 Task: Use the formula "DOLLARFR" in spreadsheet "Project protfolio".
Action: Mouse moved to (845, 133)
Screenshot: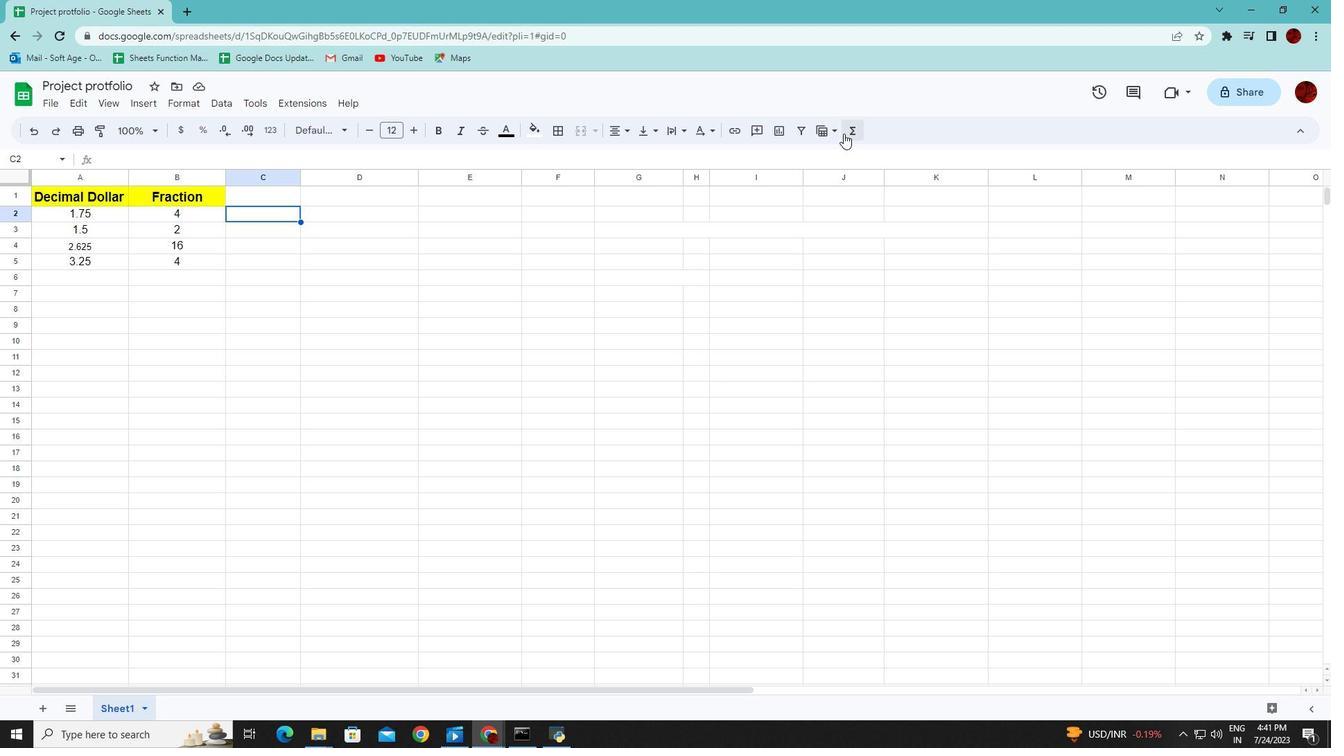 
Action: Mouse pressed left at (845, 133)
Screenshot: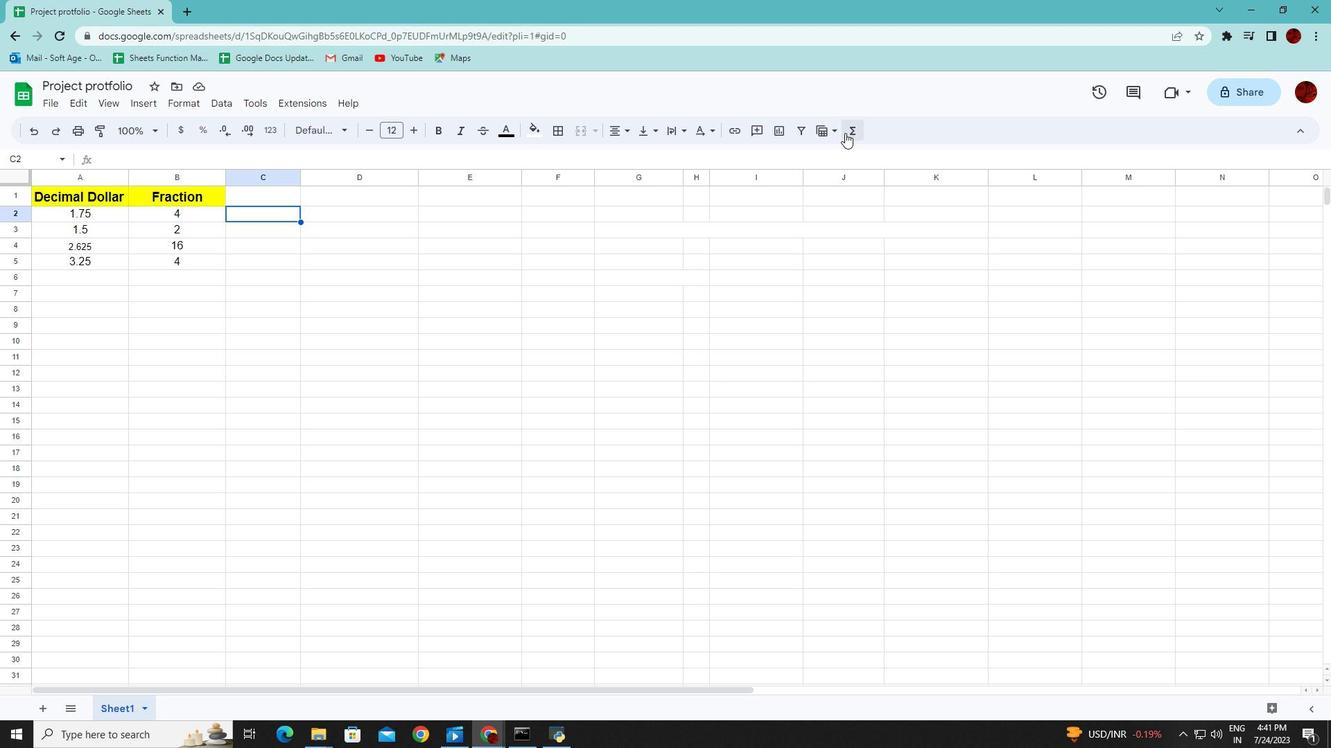 
Action: Mouse moved to (1017, 281)
Screenshot: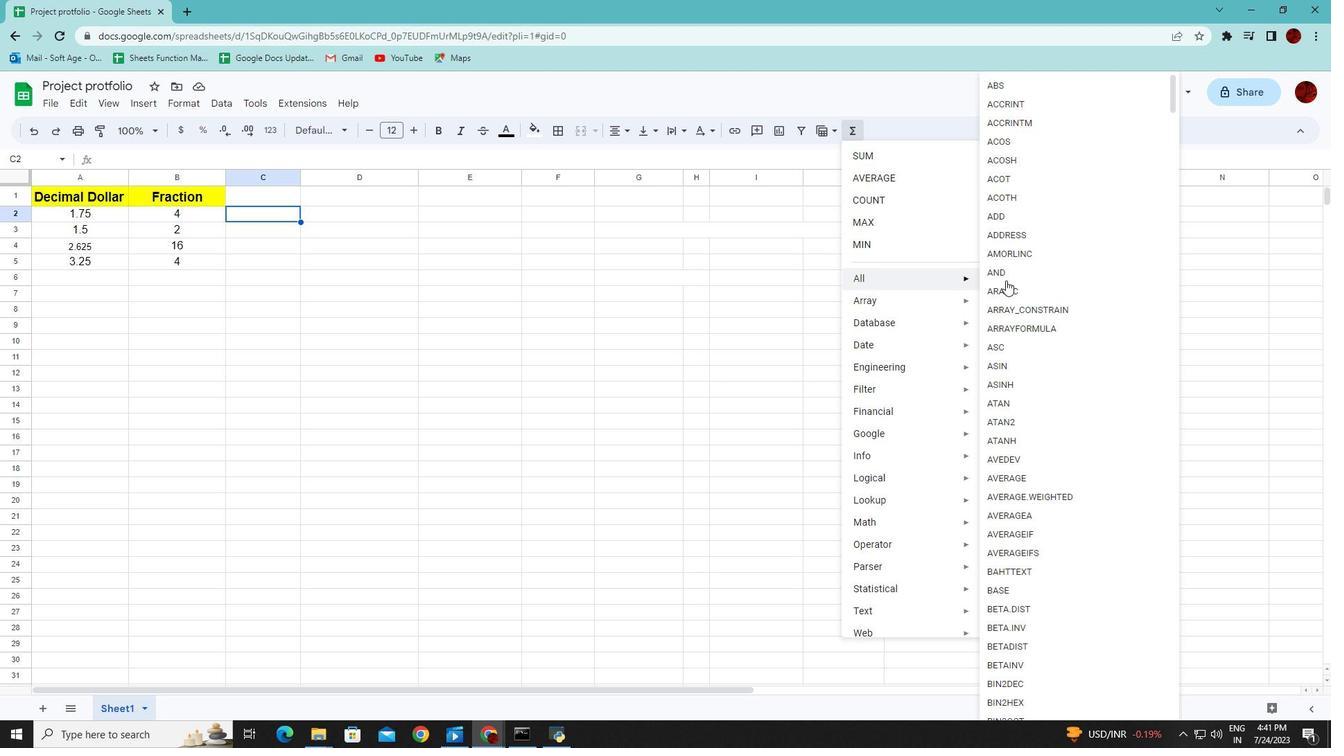 
Action: Mouse scrolled (1017, 280) with delta (0, 0)
Screenshot: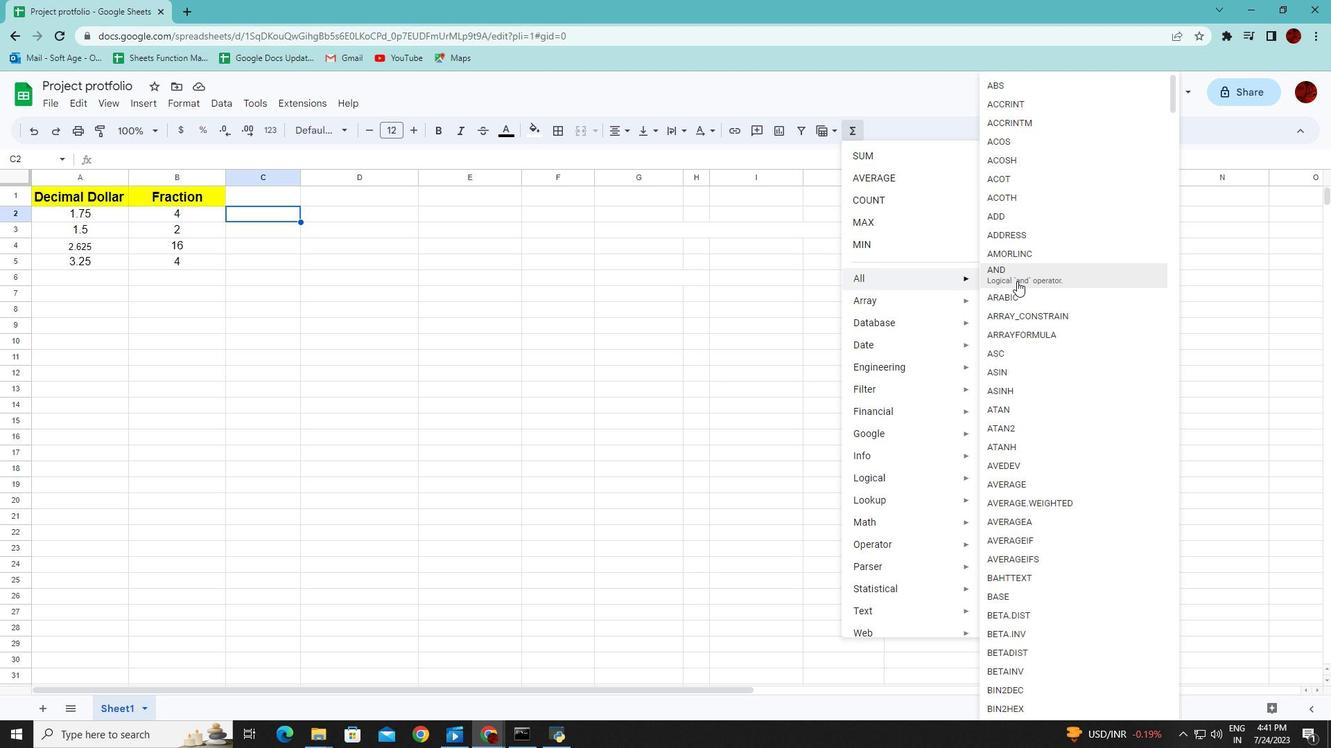 
Action: Mouse scrolled (1017, 280) with delta (0, 0)
Screenshot: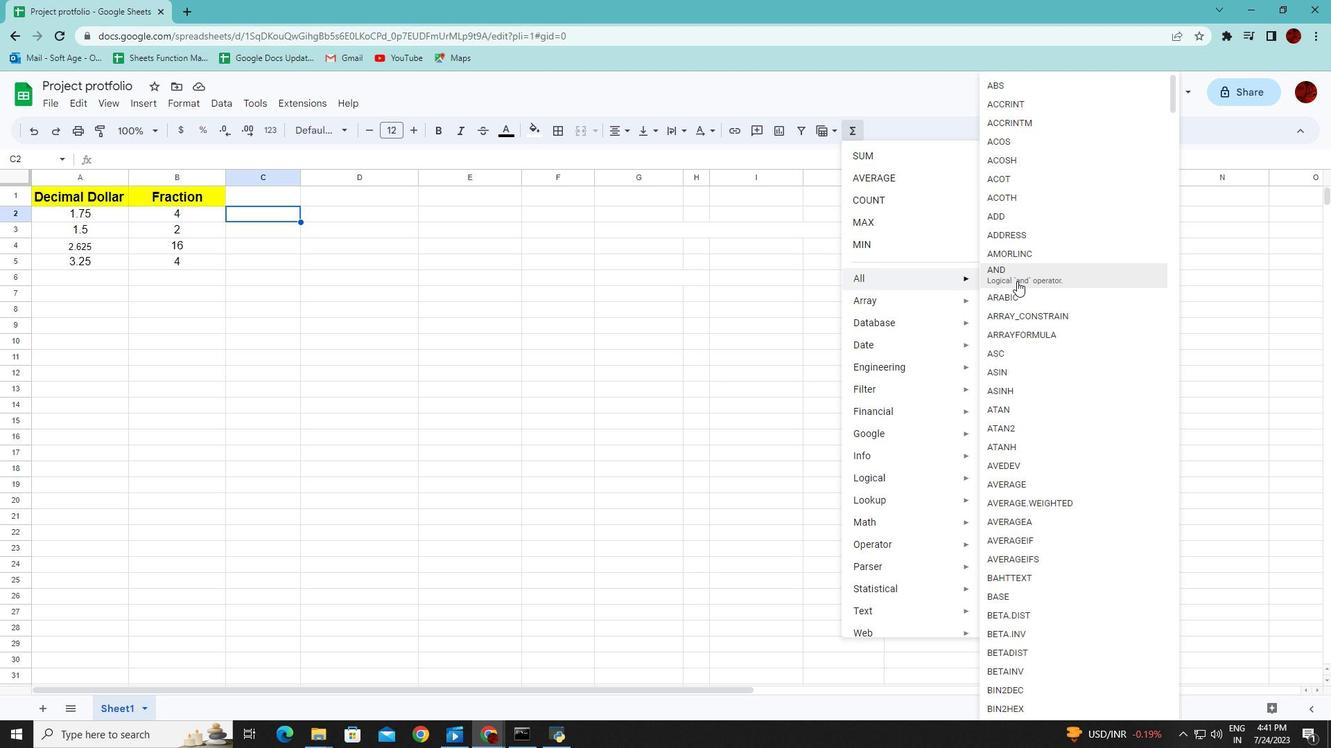 
Action: Mouse scrolled (1017, 280) with delta (0, 0)
Screenshot: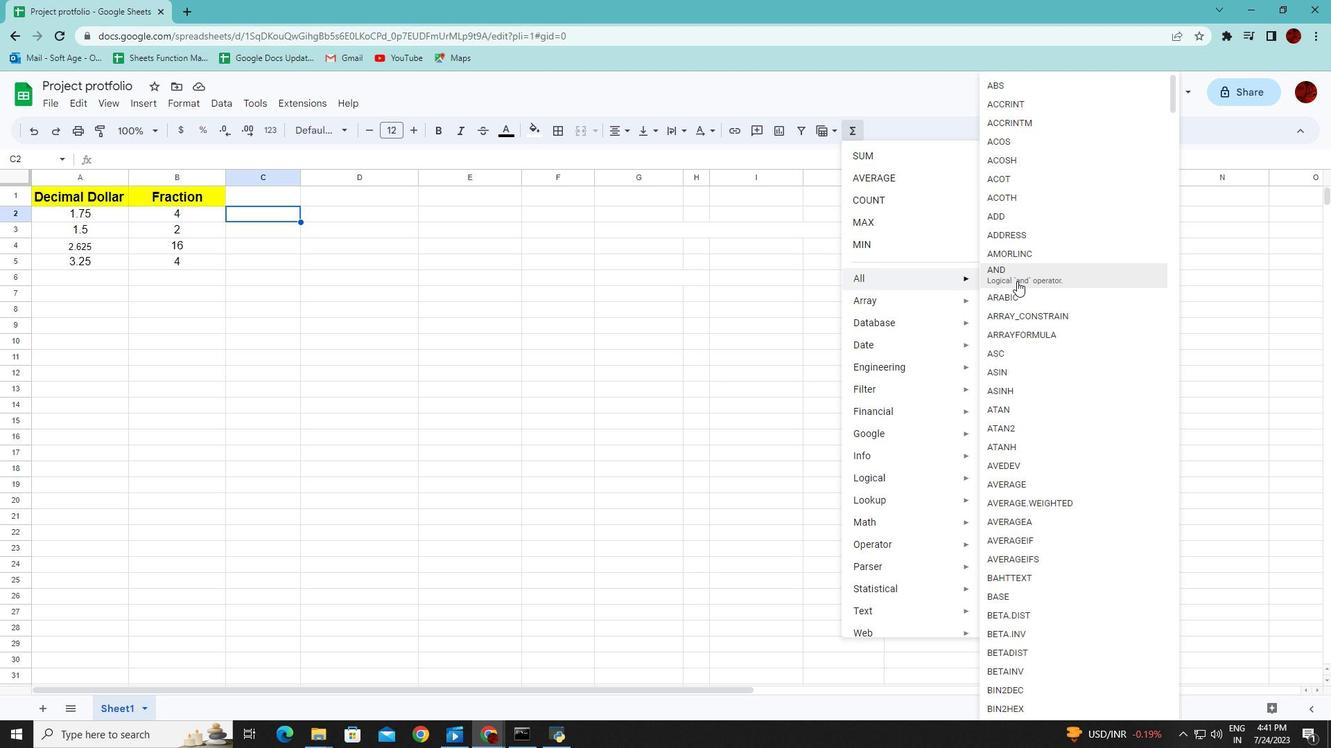 
Action: Mouse scrolled (1017, 280) with delta (0, 0)
Screenshot: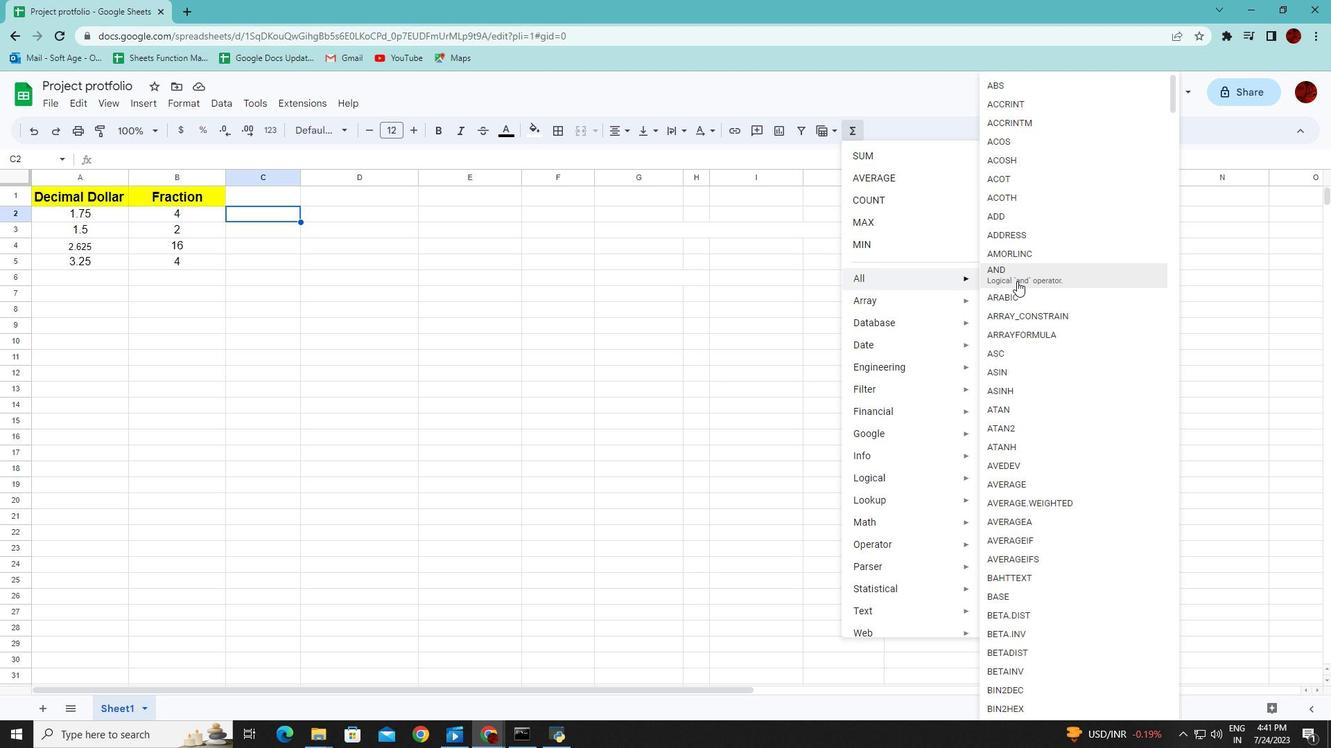 
Action: Mouse scrolled (1017, 280) with delta (0, 0)
Screenshot: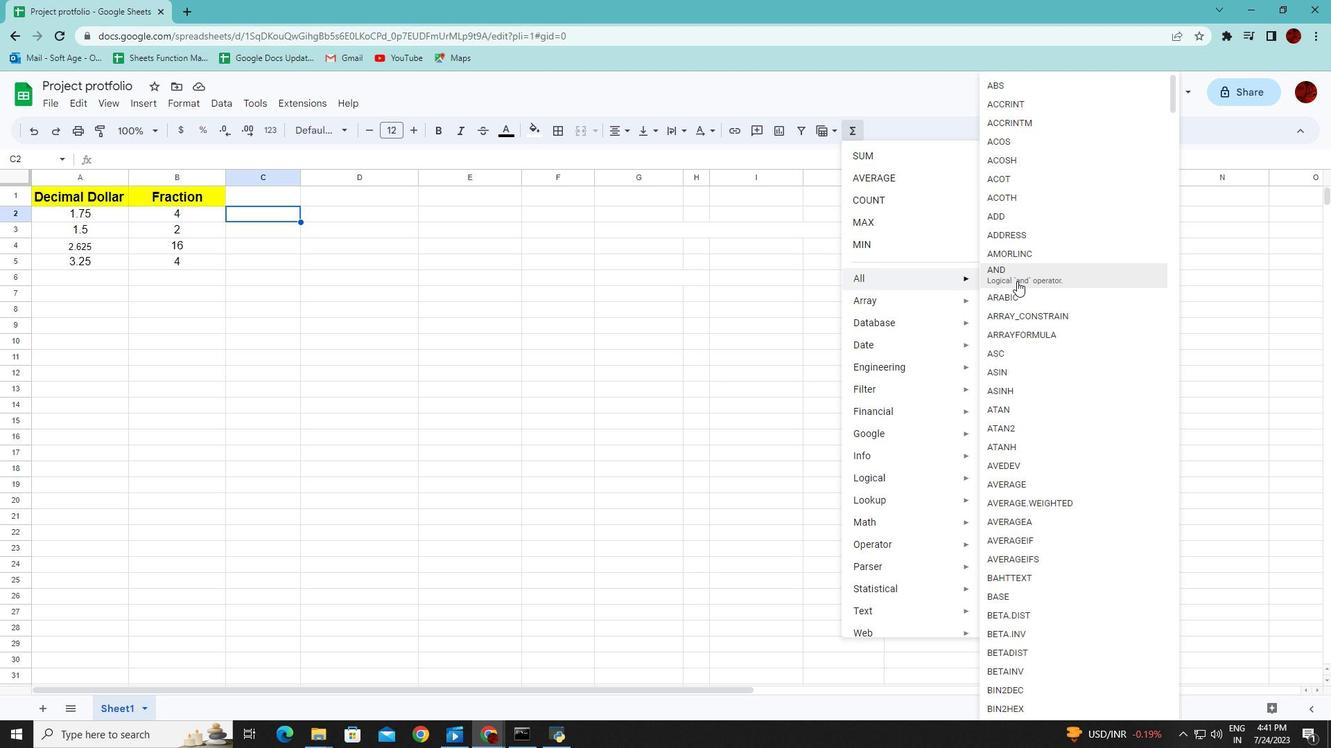 
Action: Mouse scrolled (1017, 280) with delta (0, 0)
Screenshot: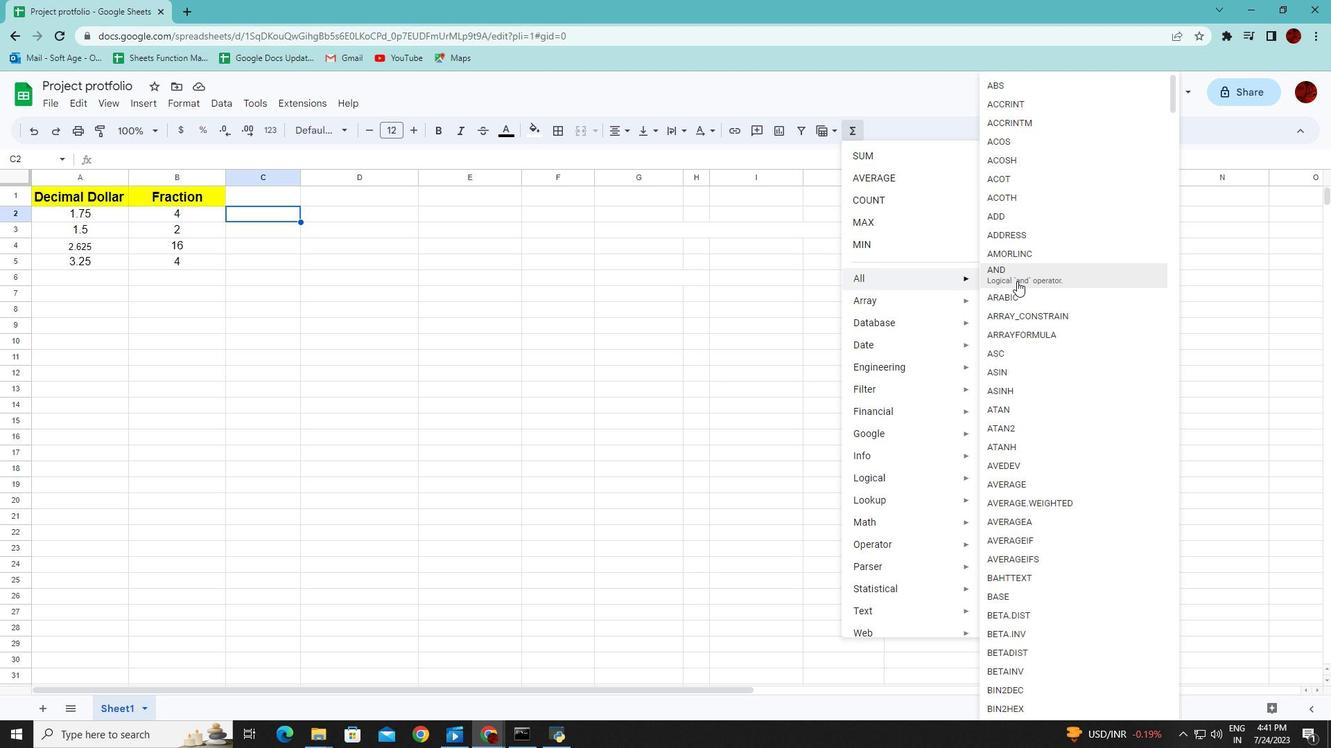 
Action: Mouse scrolled (1017, 280) with delta (0, 0)
Screenshot: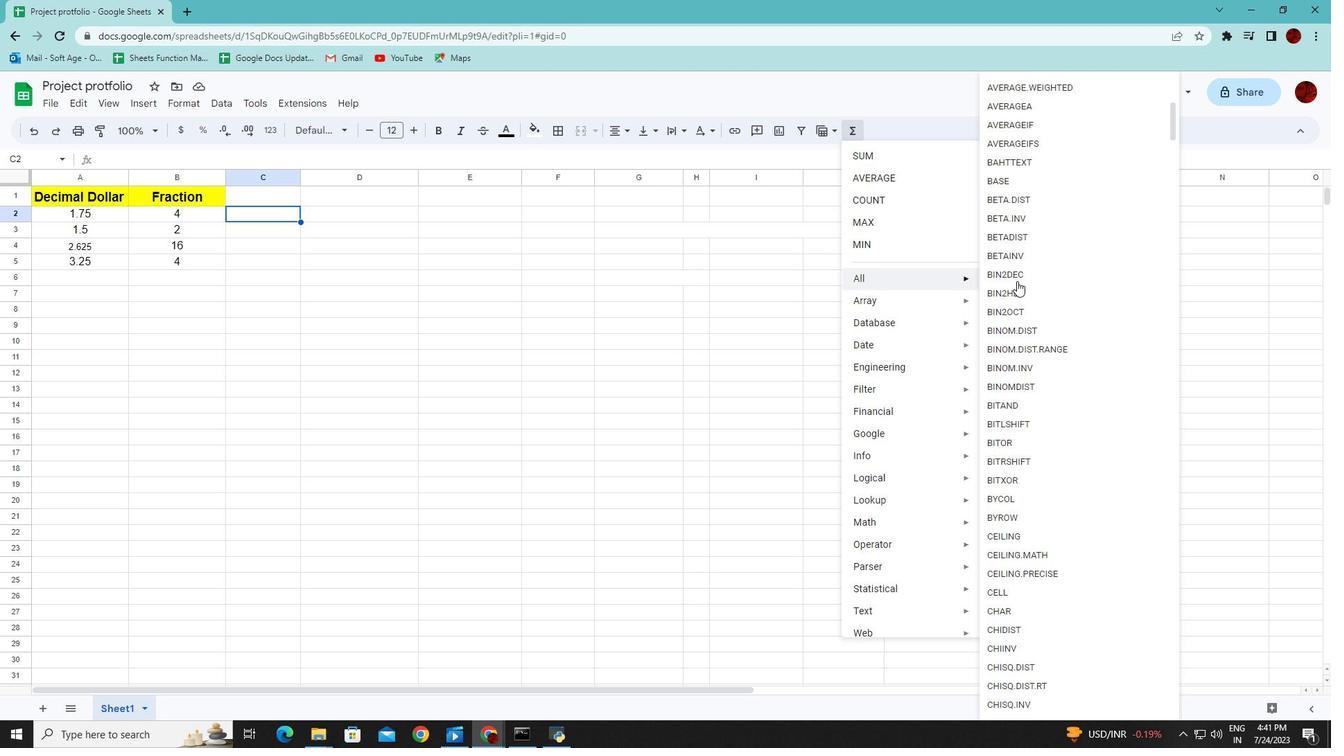 
Action: Mouse scrolled (1017, 280) with delta (0, 0)
Screenshot: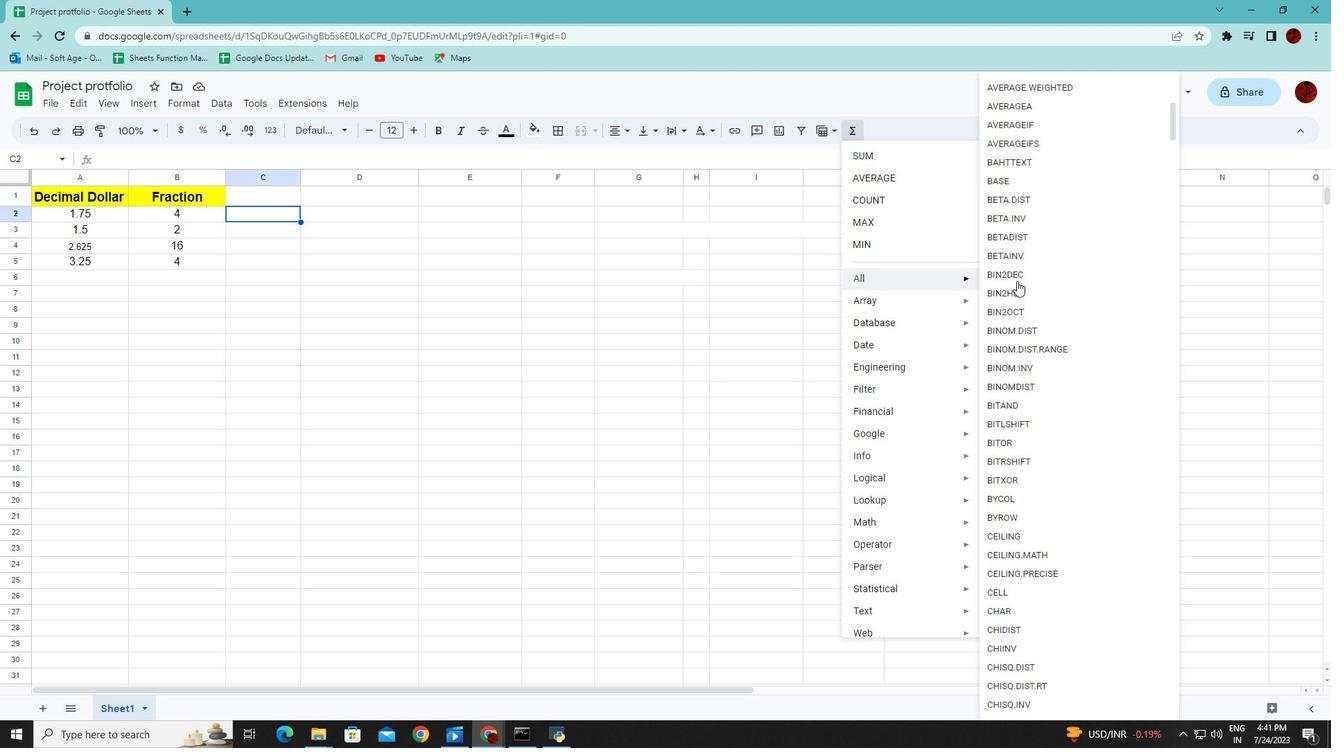 
Action: Mouse scrolled (1017, 280) with delta (0, 0)
Screenshot: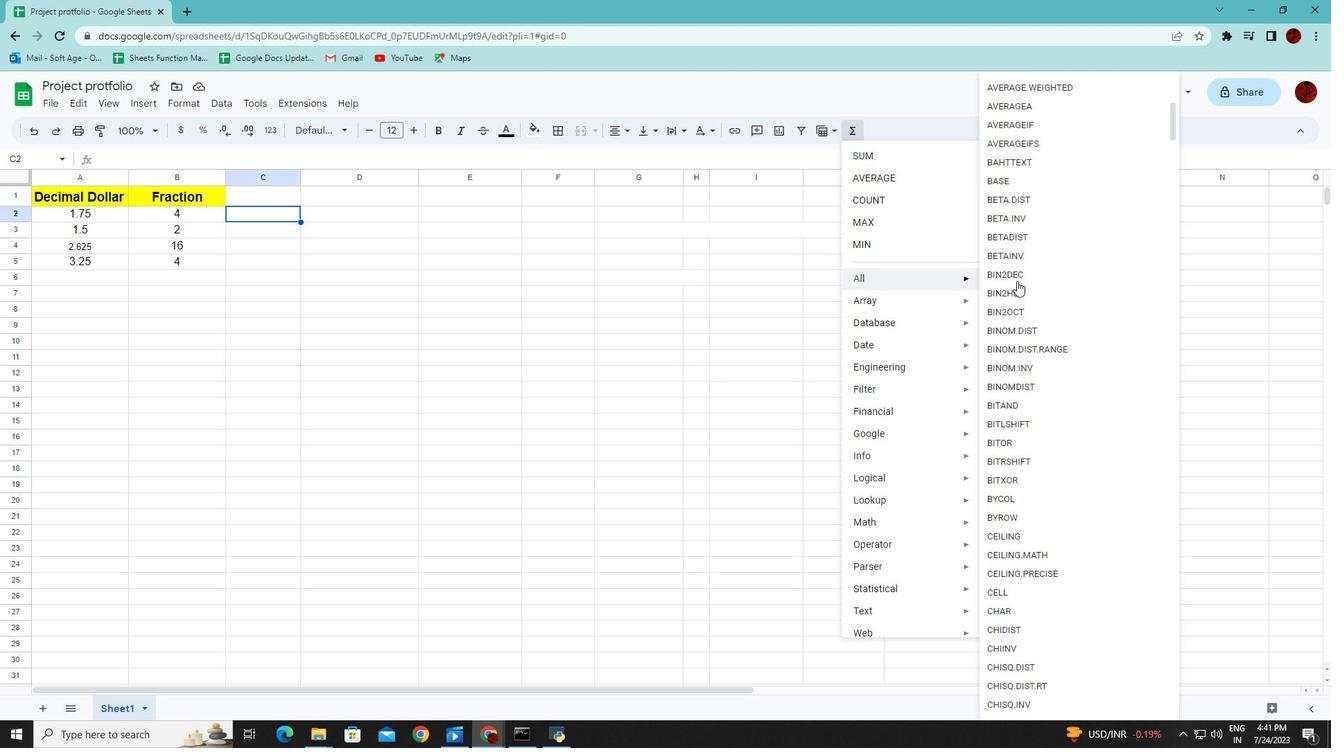 
Action: Mouse scrolled (1017, 280) with delta (0, 0)
Screenshot: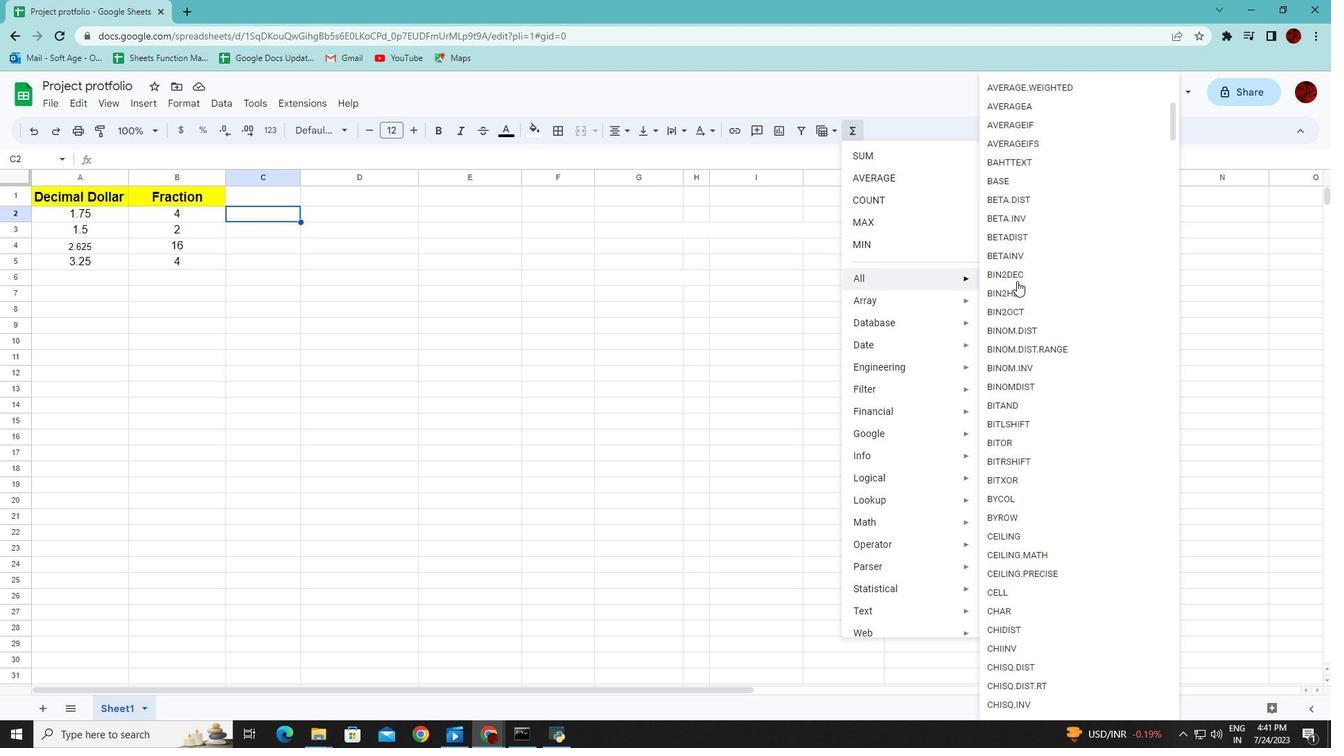
Action: Mouse scrolled (1017, 280) with delta (0, 0)
Screenshot: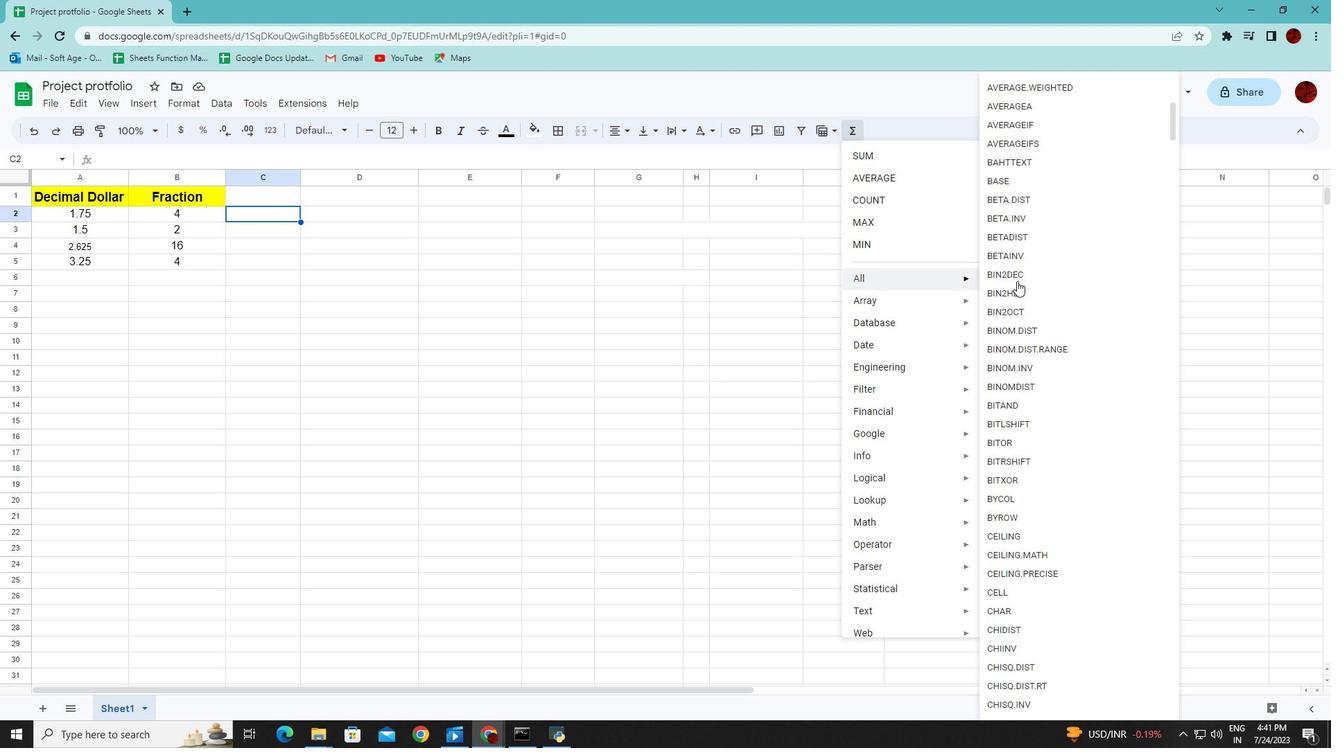 
Action: Mouse scrolled (1017, 280) with delta (0, 0)
Screenshot: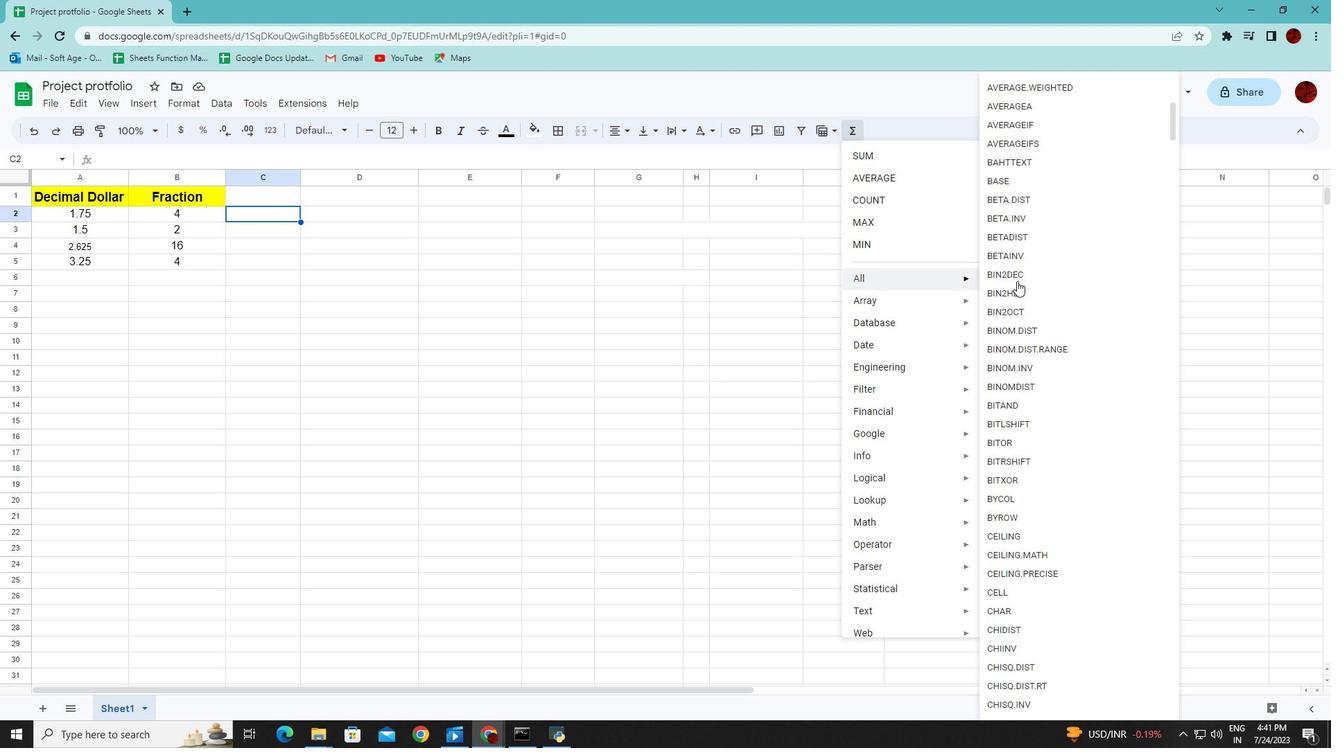 
Action: Mouse scrolled (1017, 280) with delta (0, 0)
Screenshot: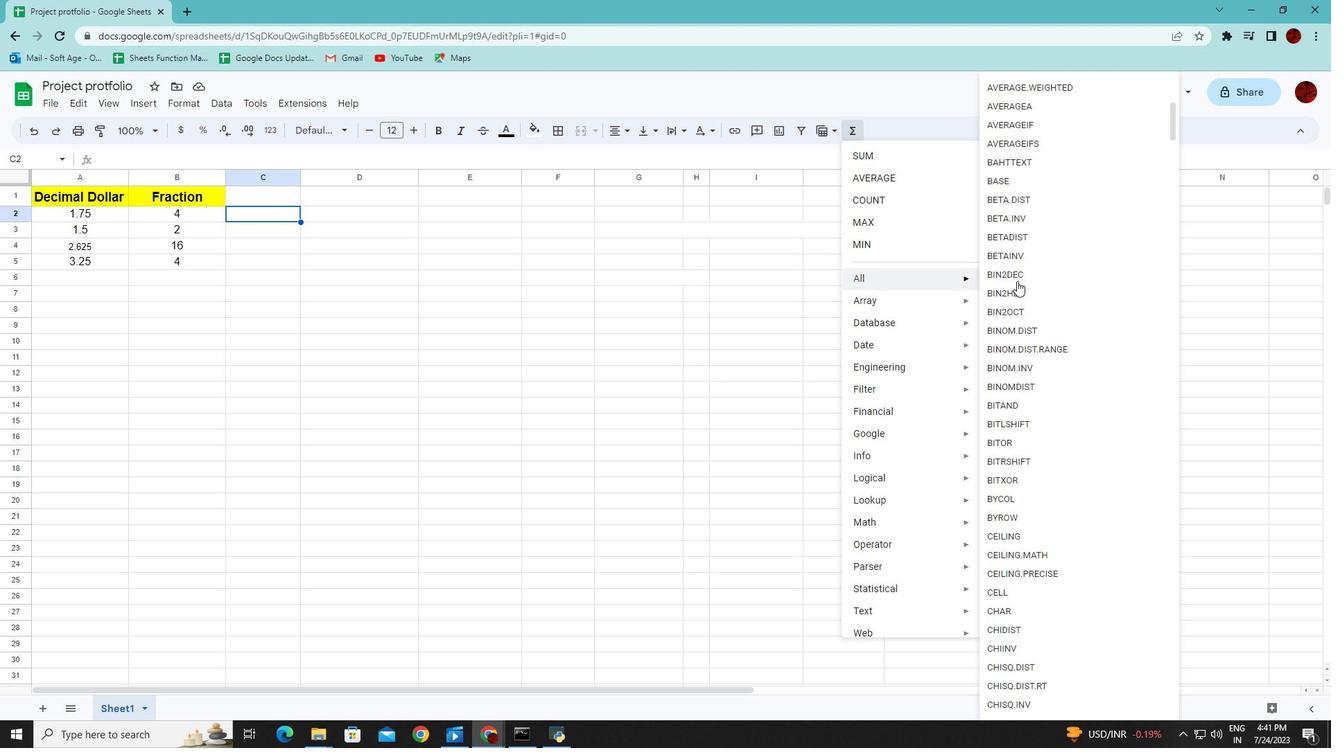 
Action: Mouse scrolled (1017, 280) with delta (0, 0)
Screenshot: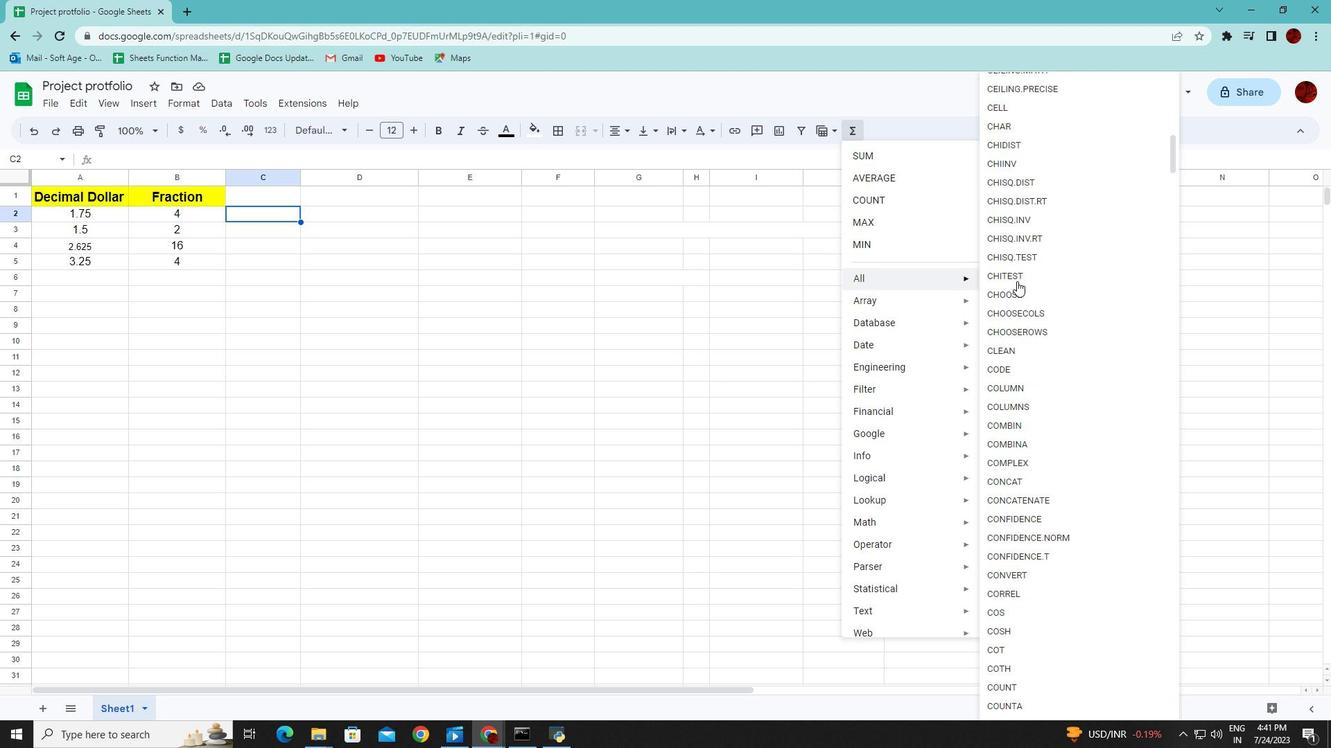 
Action: Mouse scrolled (1017, 280) with delta (0, 0)
Screenshot: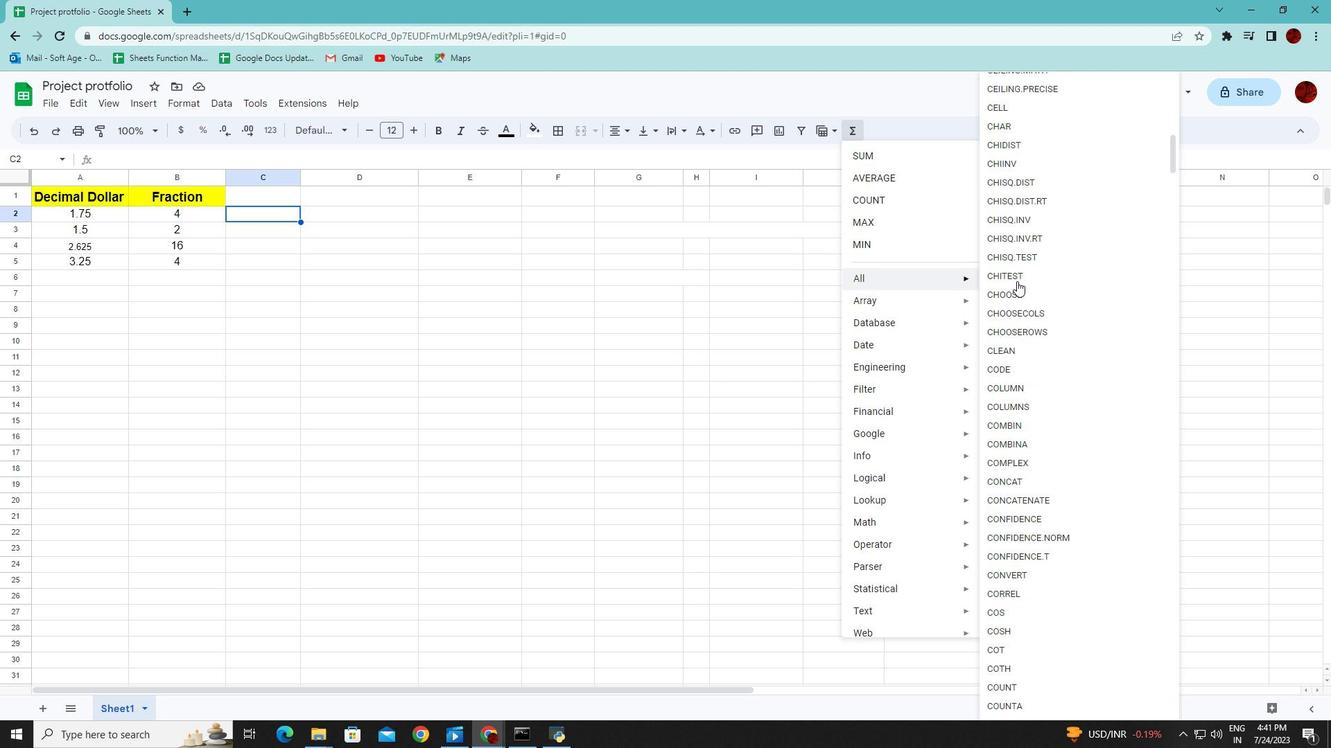 
Action: Mouse scrolled (1017, 280) with delta (0, 0)
Screenshot: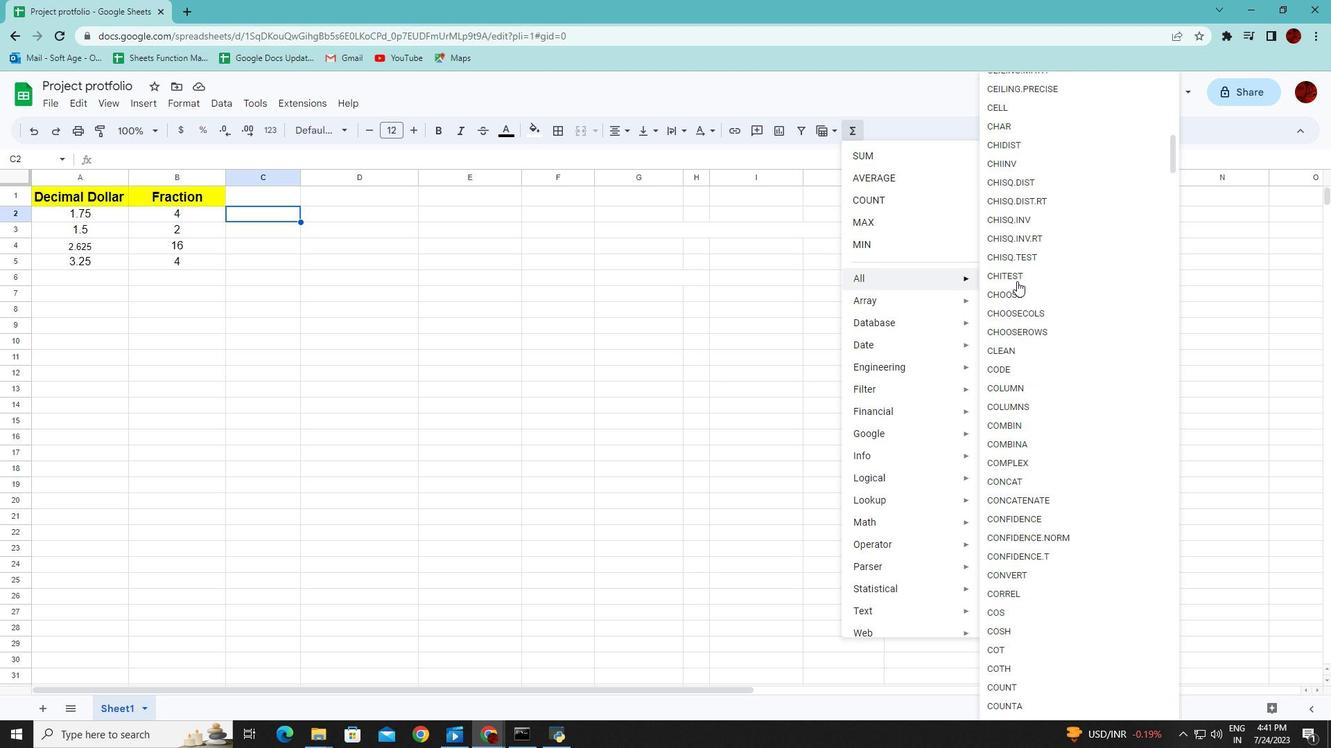
Action: Mouse scrolled (1017, 280) with delta (0, 0)
Screenshot: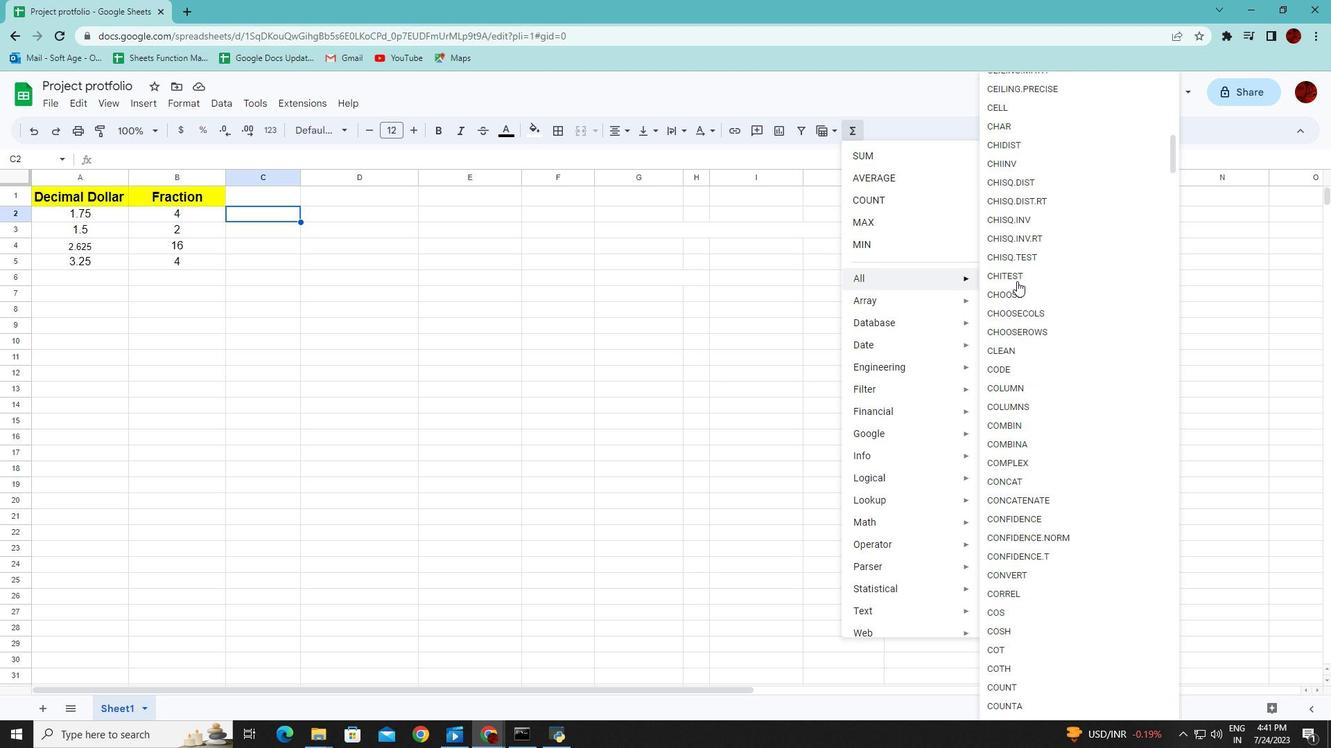 
Action: Mouse scrolled (1017, 280) with delta (0, 0)
Screenshot: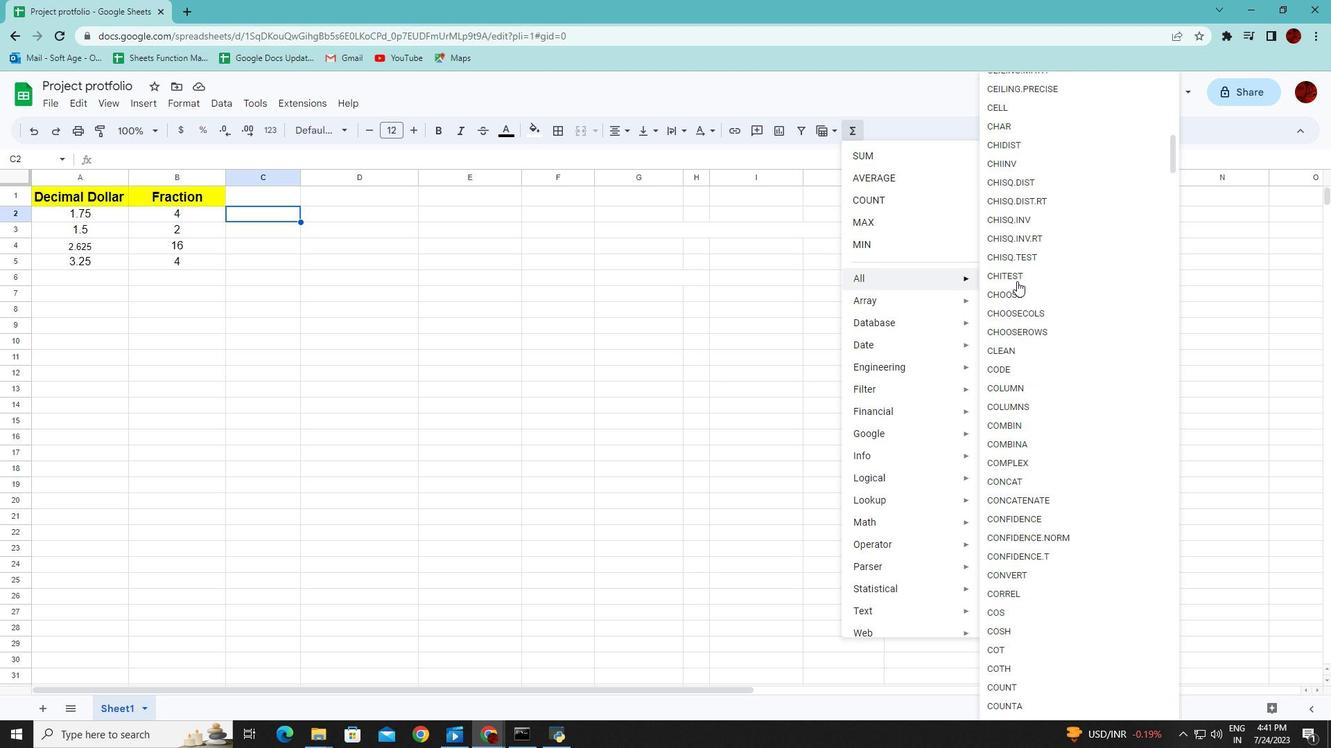 
Action: Mouse scrolled (1017, 280) with delta (0, 0)
Screenshot: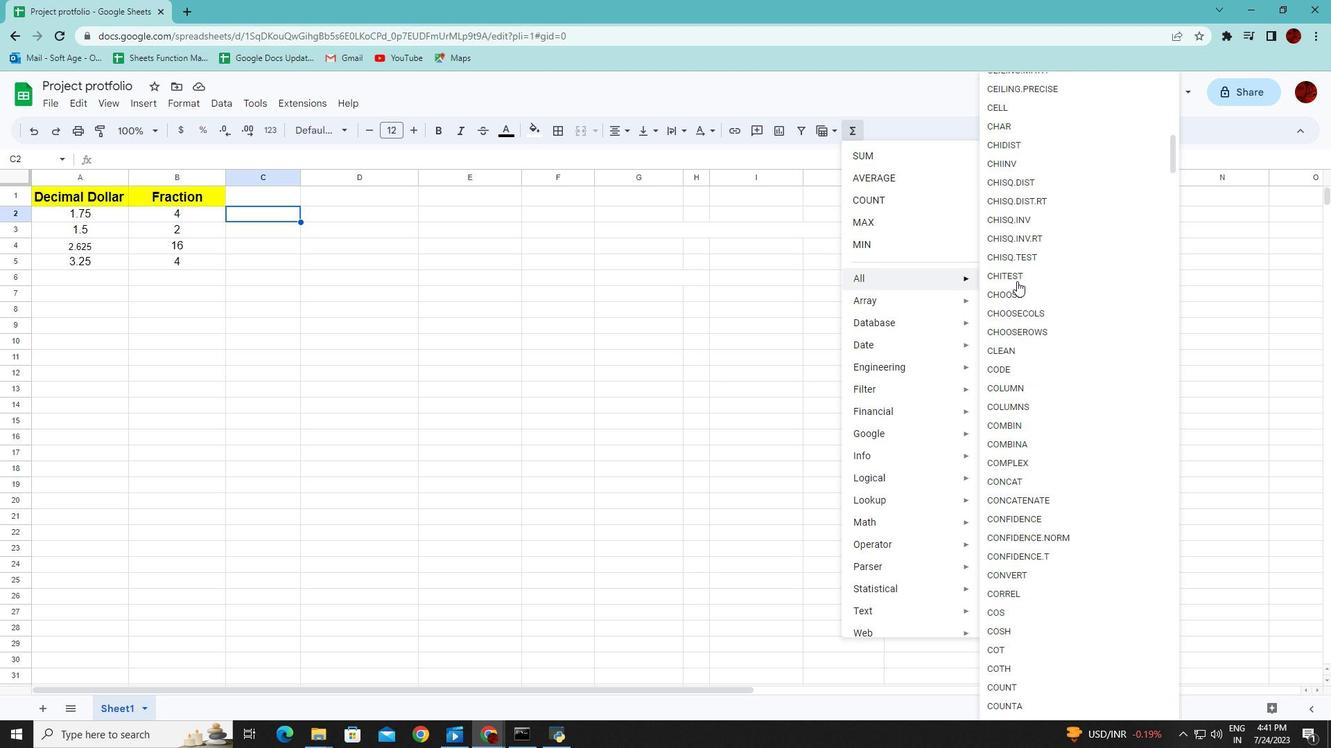 
Action: Mouse scrolled (1017, 280) with delta (0, 0)
Screenshot: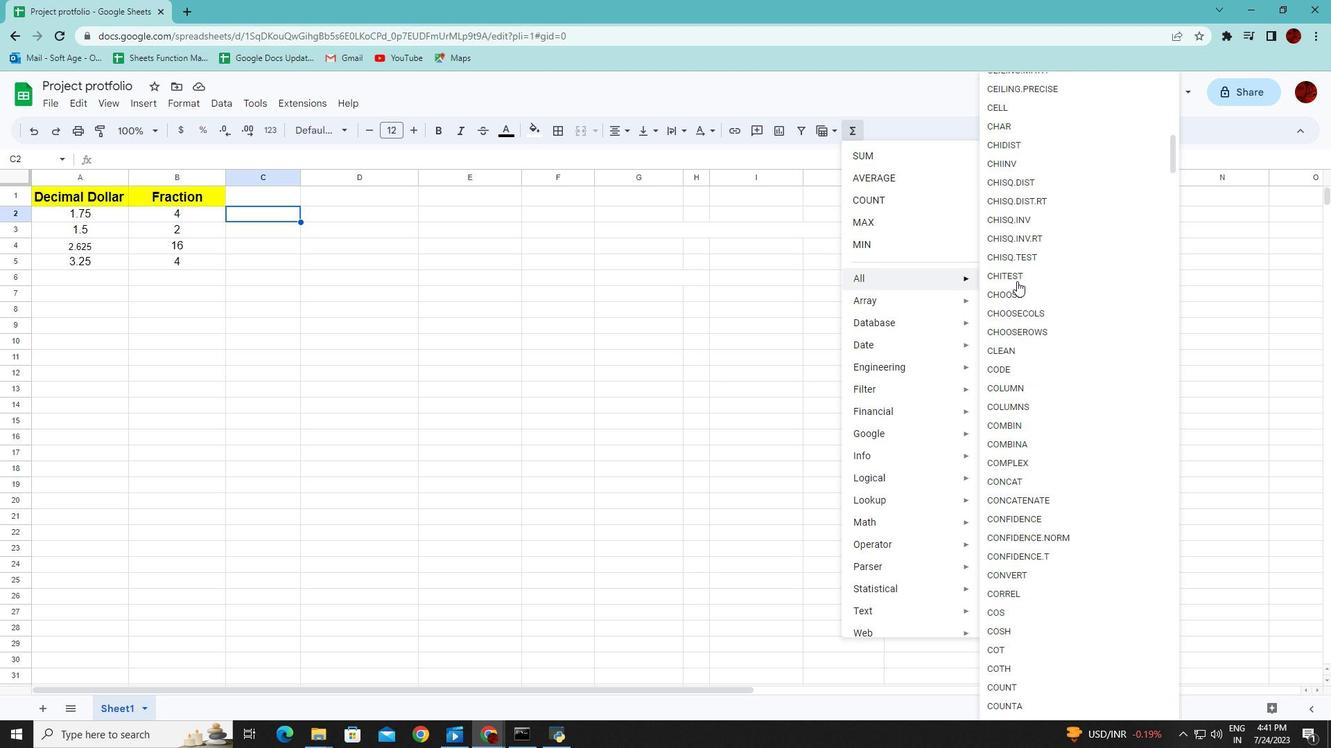 
Action: Mouse scrolled (1017, 280) with delta (0, 0)
Screenshot: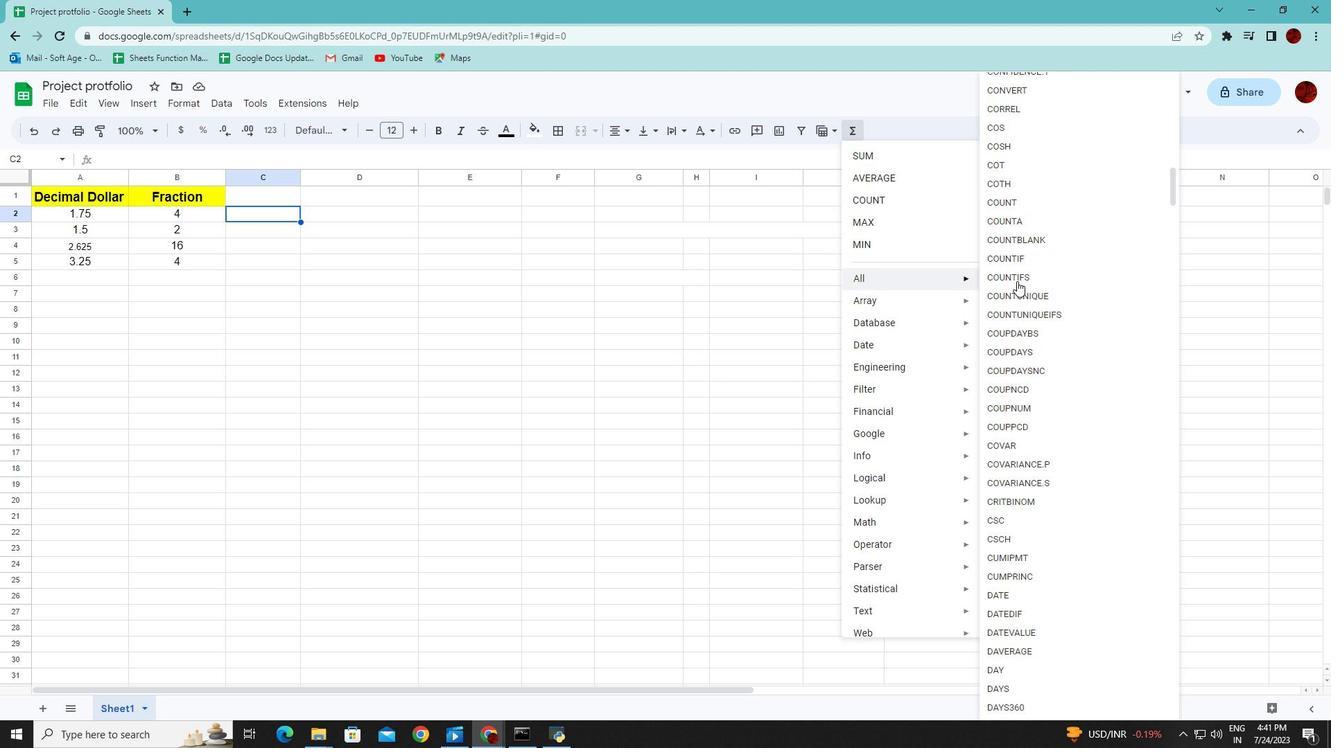 
Action: Mouse scrolled (1017, 280) with delta (0, 0)
Screenshot: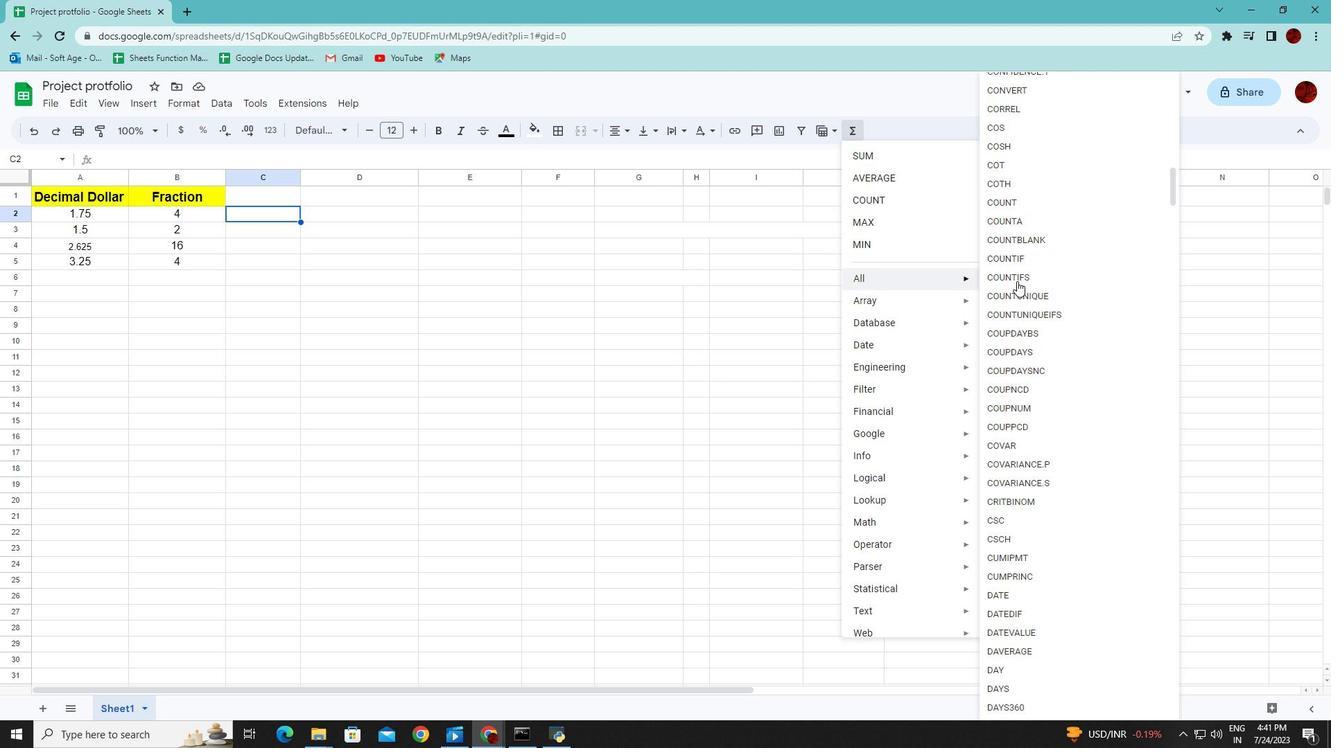 
Action: Mouse scrolled (1017, 280) with delta (0, 0)
Screenshot: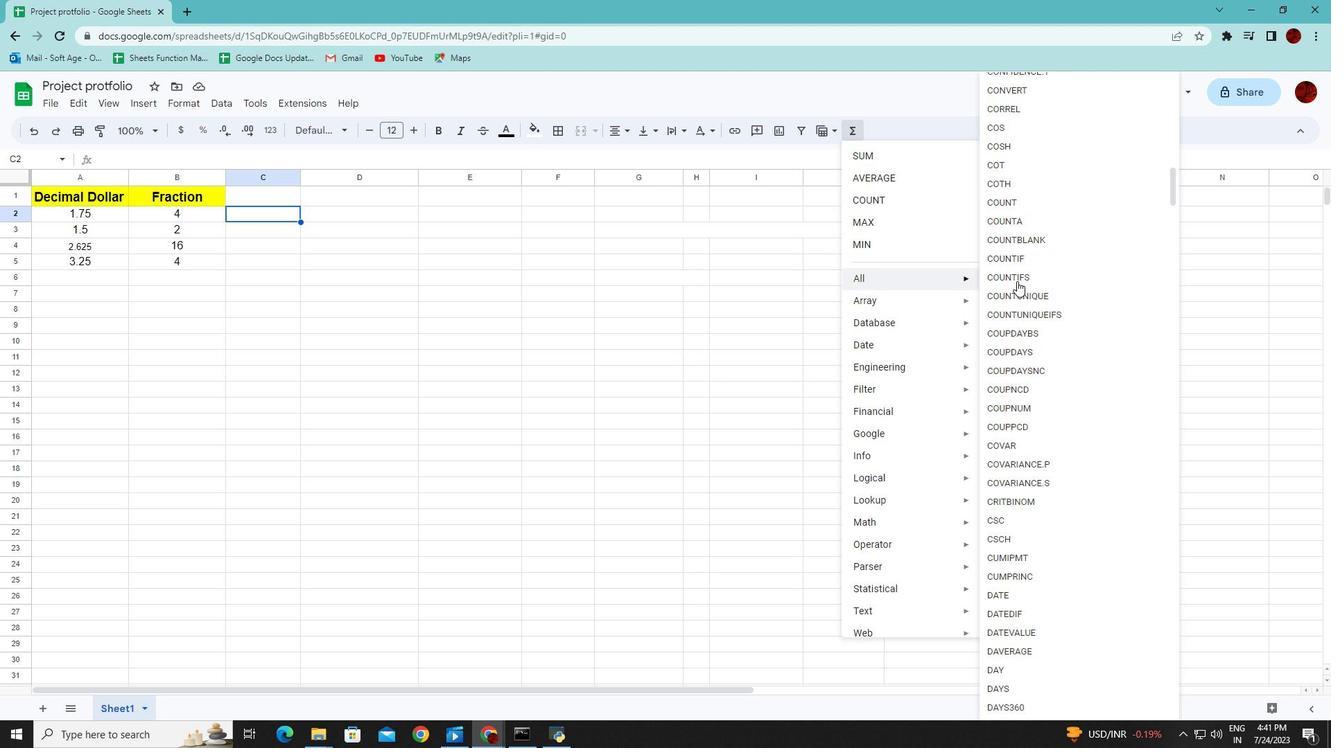
Action: Mouse scrolled (1017, 280) with delta (0, 0)
Screenshot: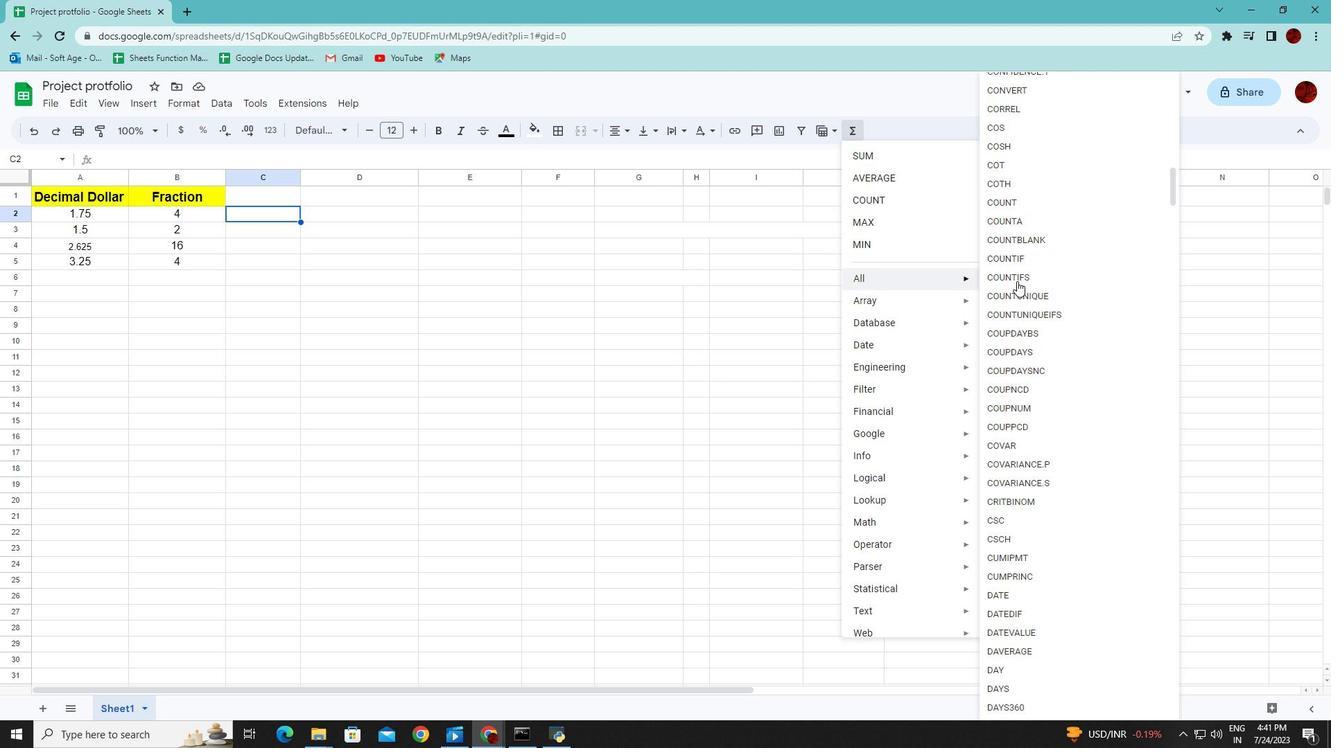 
Action: Mouse scrolled (1017, 280) with delta (0, 0)
Screenshot: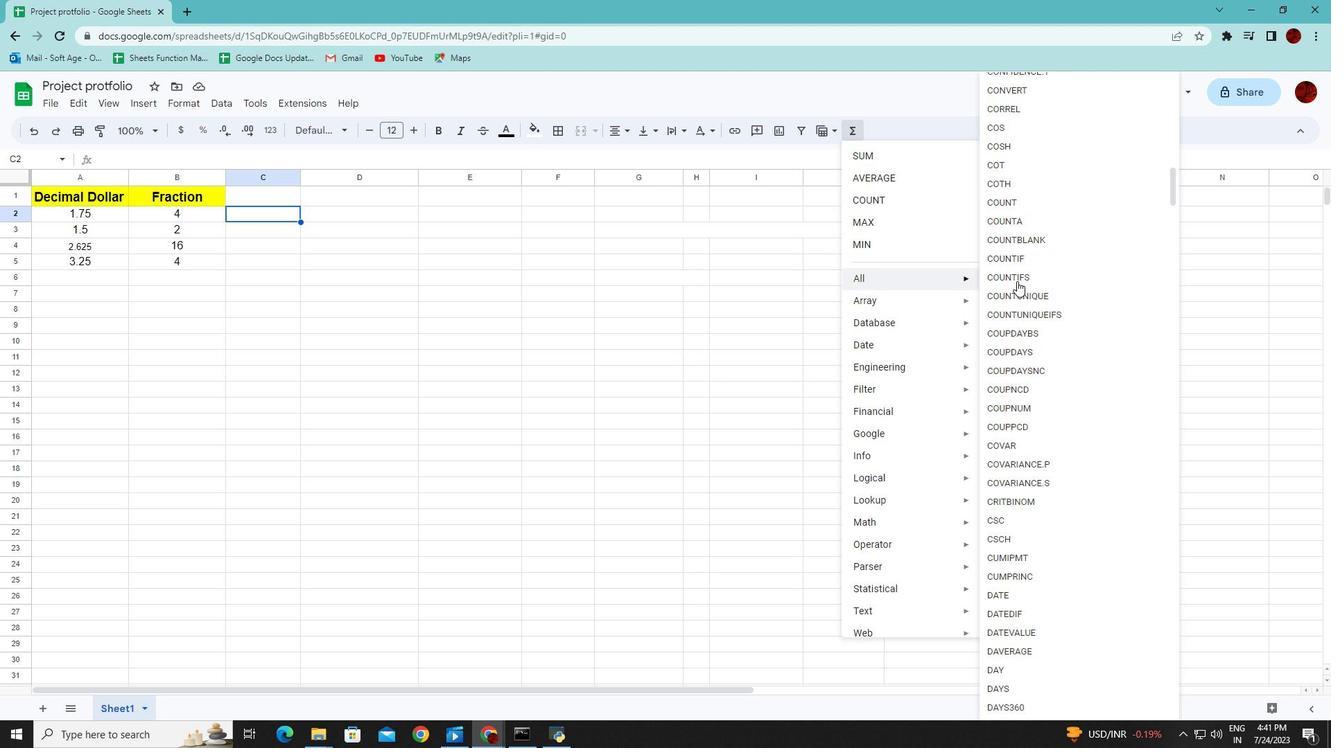 
Action: Mouse scrolled (1017, 280) with delta (0, 0)
Screenshot: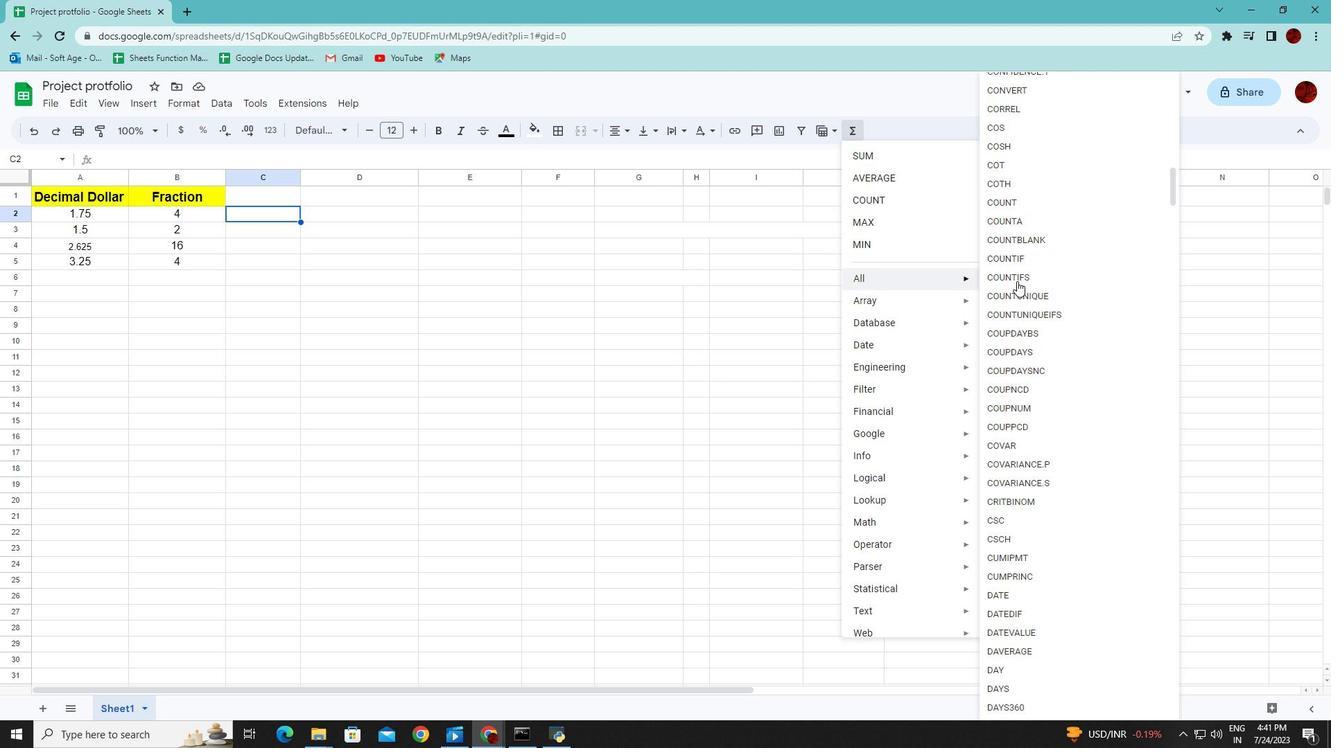 
Action: Mouse scrolled (1017, 280) with delta (0, 0)
Screenshot: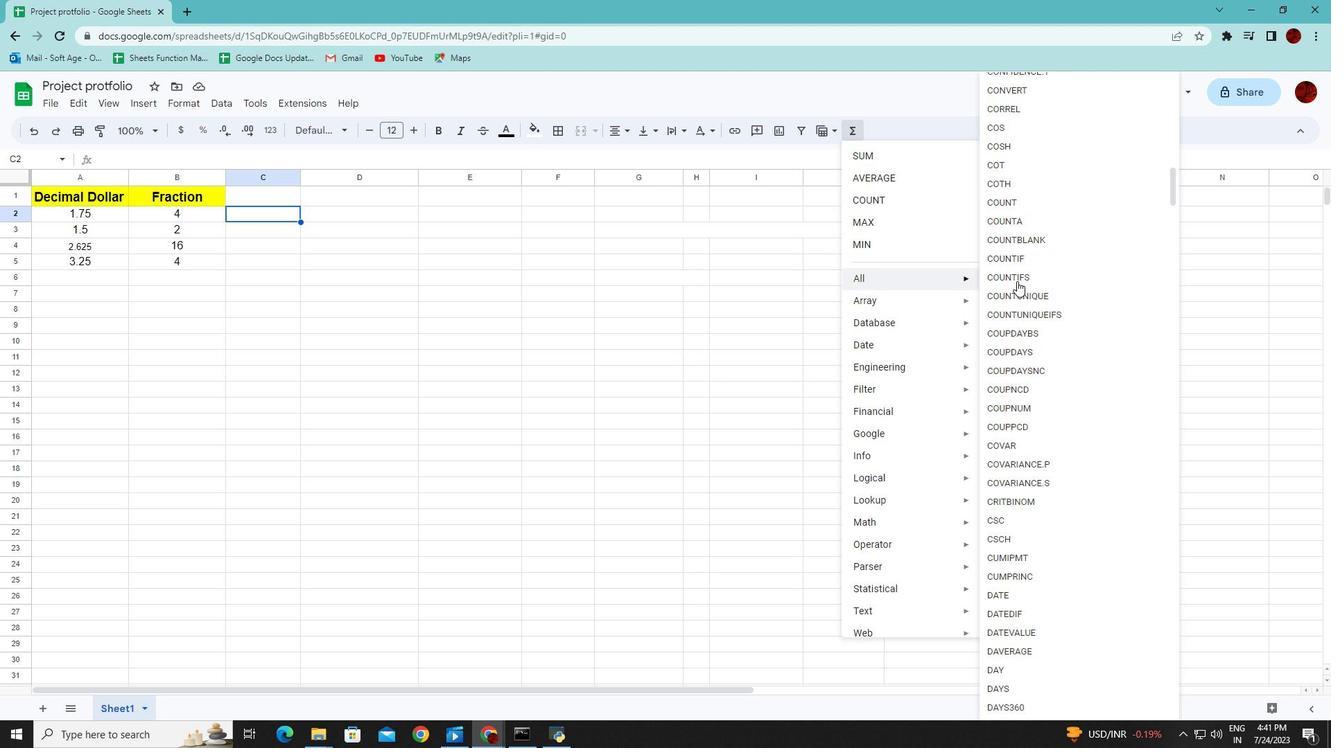 
Action: Mouse moved to (1033, 610)
Screenshot: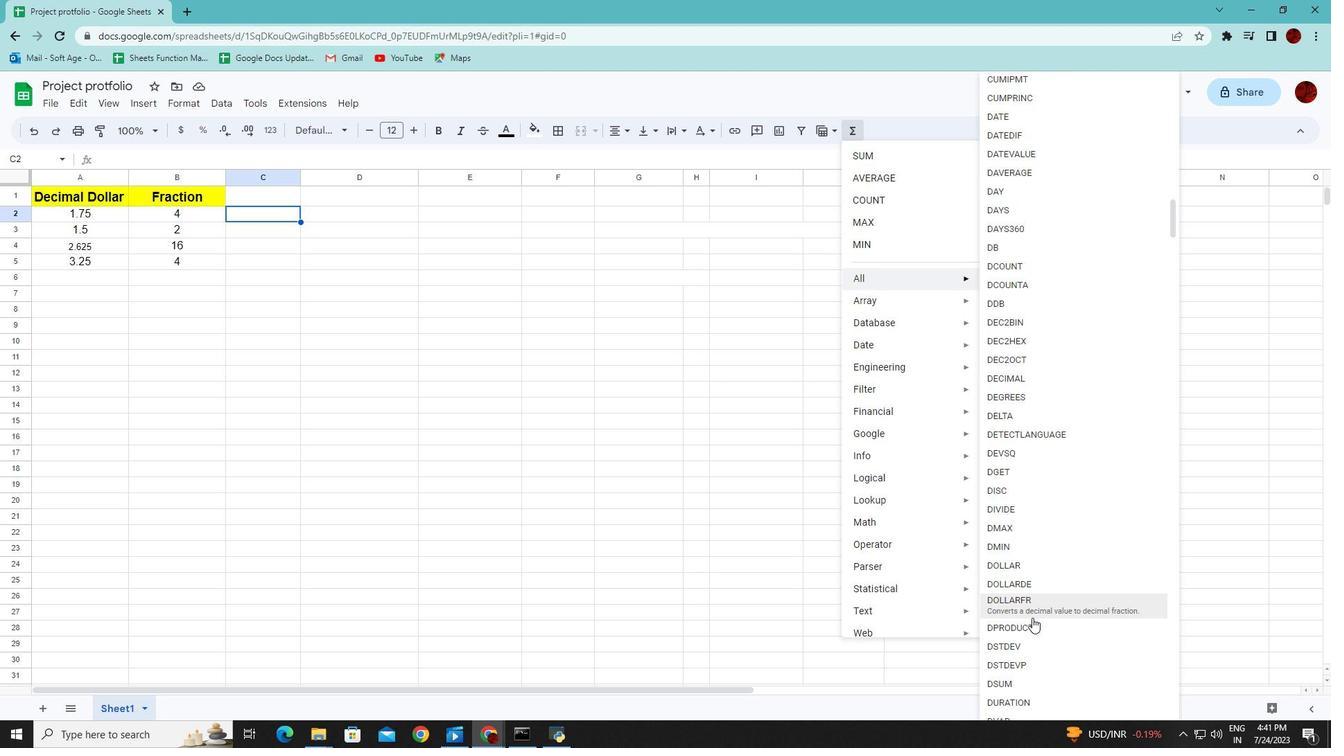 
Action: Mouse pressed left at (1033, 610)
Screenshot: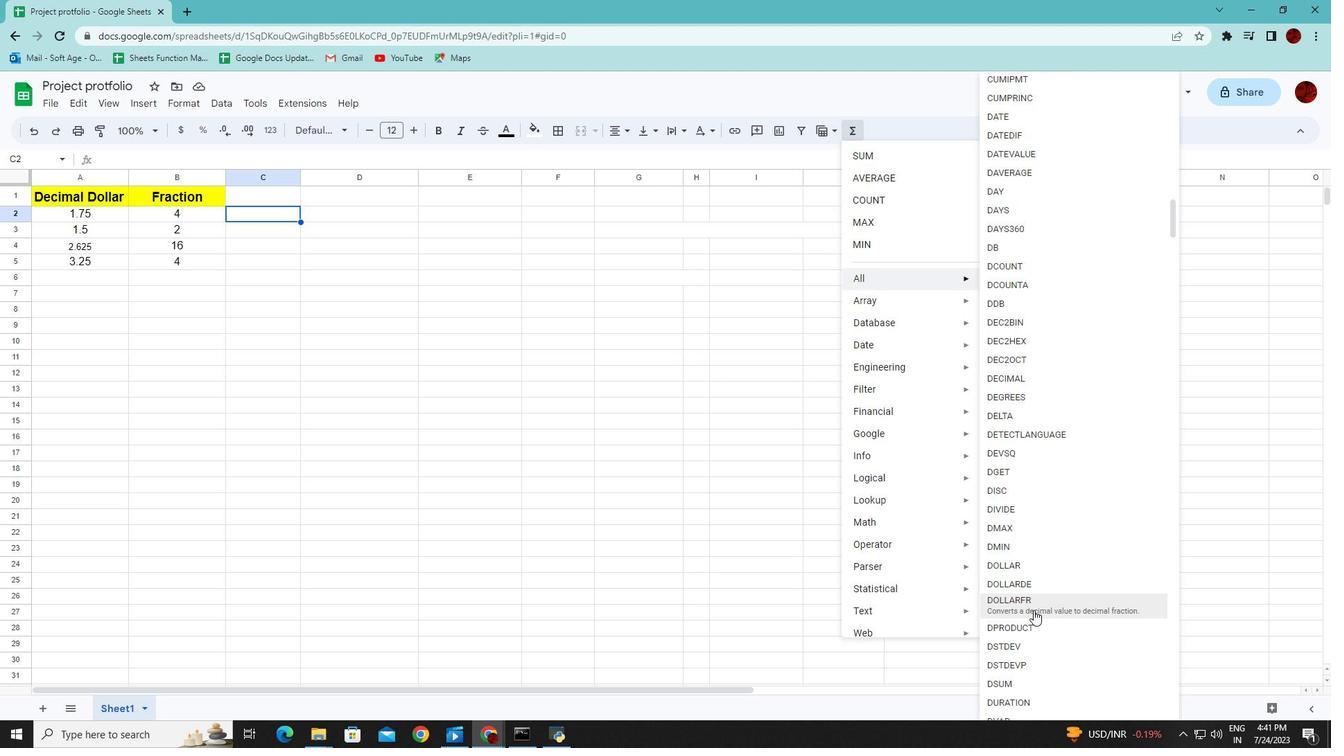 
Action: Mouse moved to (76, 209)
Screenshot: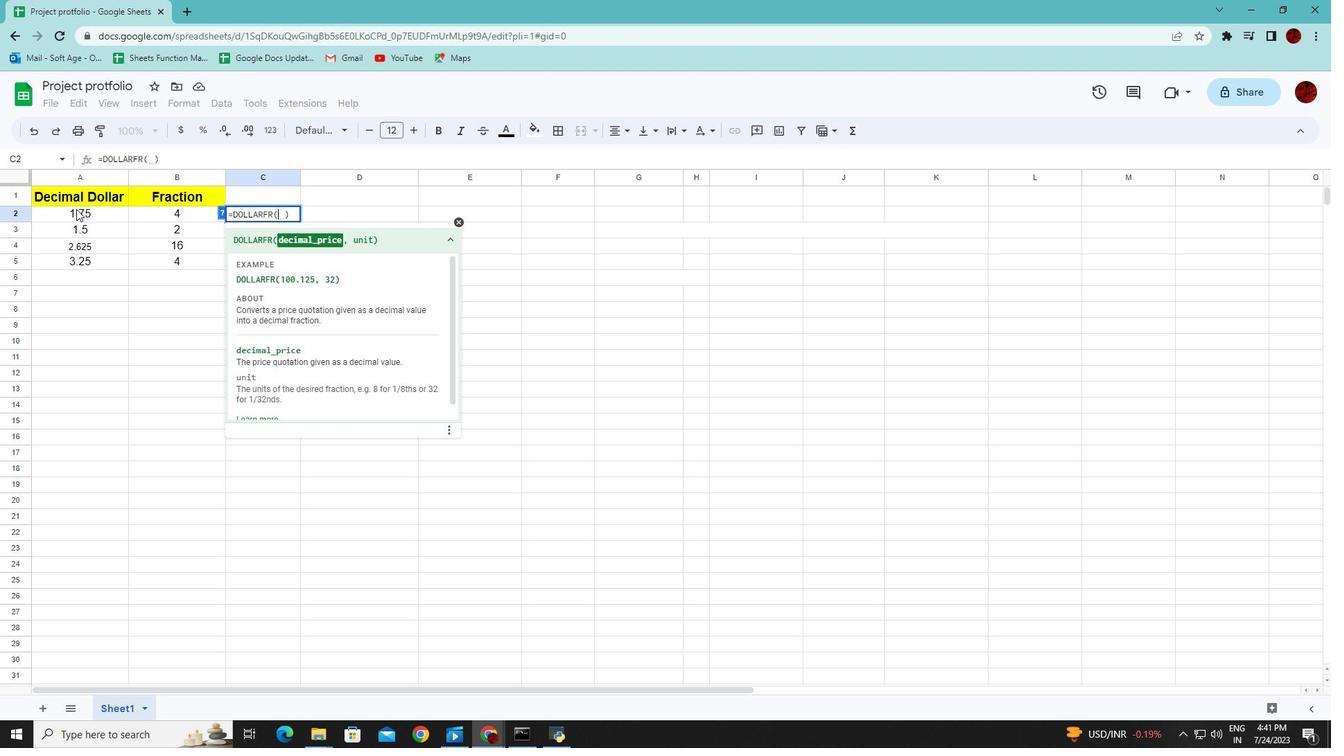 
Action: Mouse pressed left at (76, 209)
Screenshot: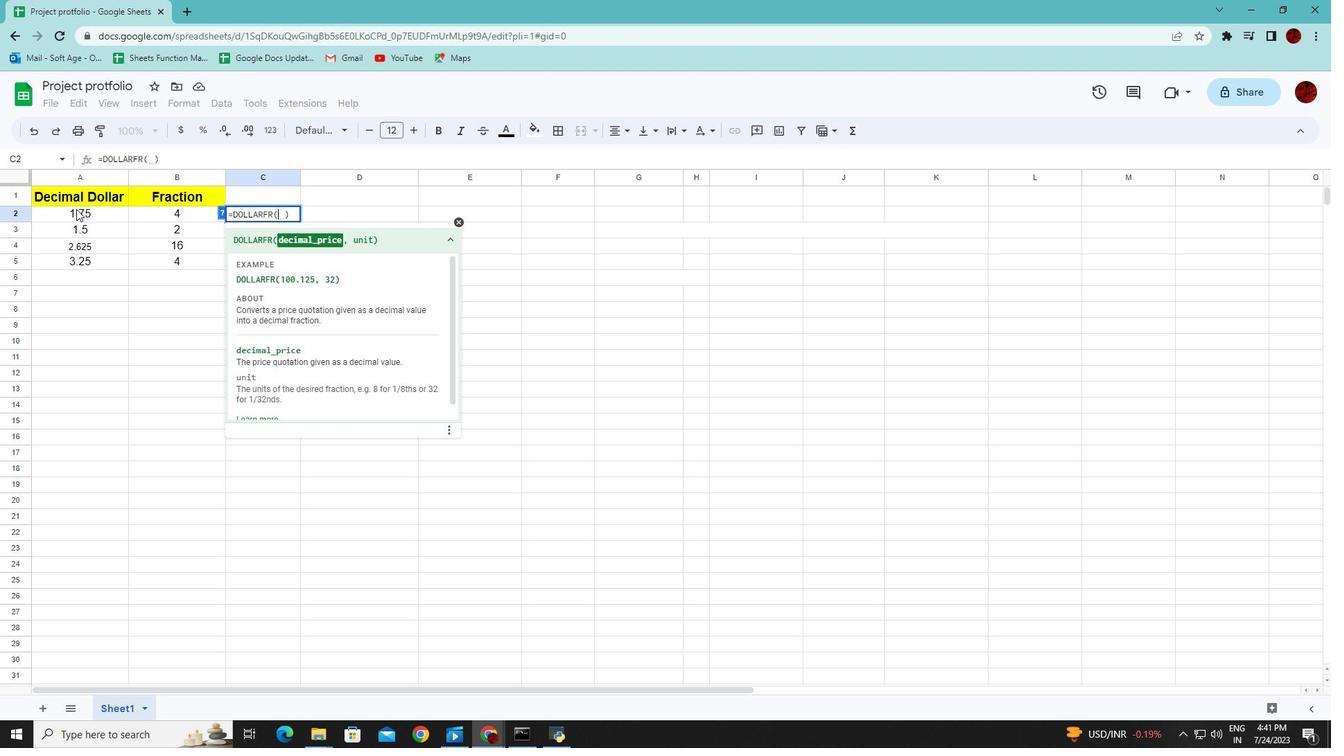 
Action: Key pressed ,
Screenshot: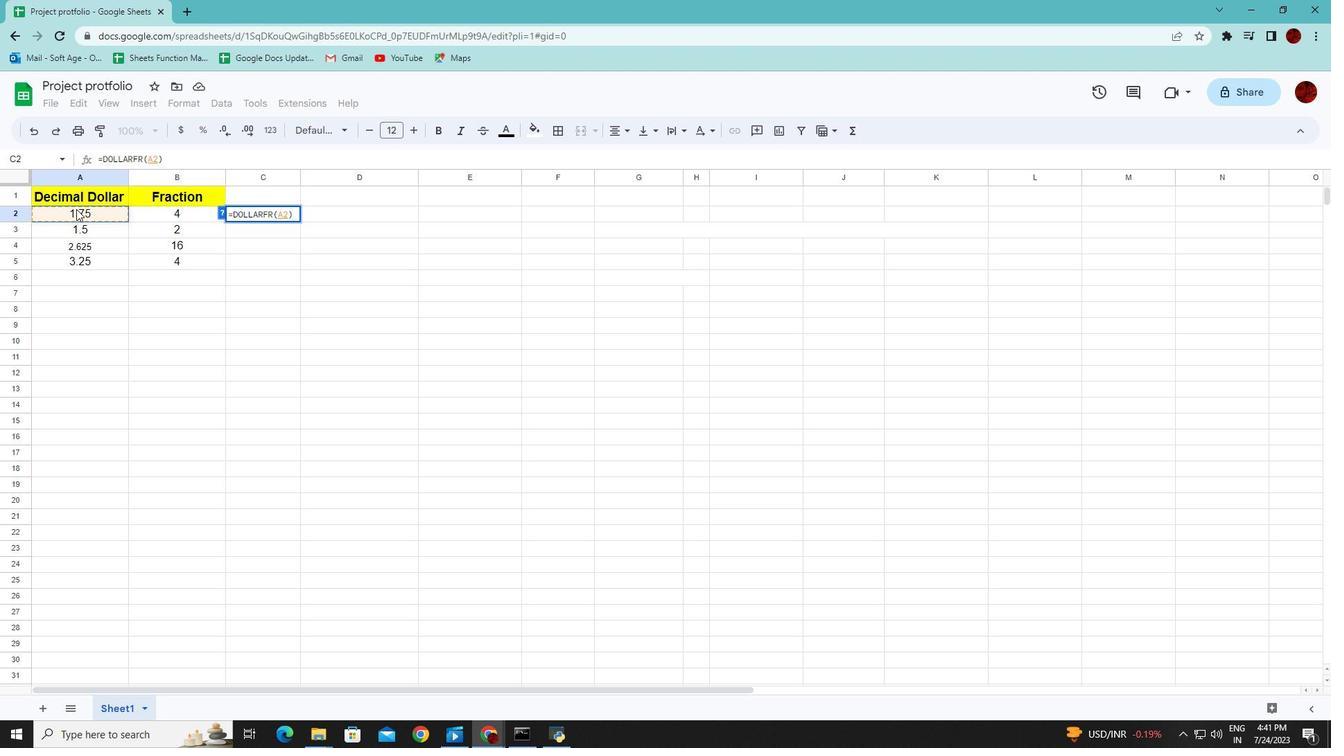 
Action: Mouse moved to (142, 212)
Screenshot: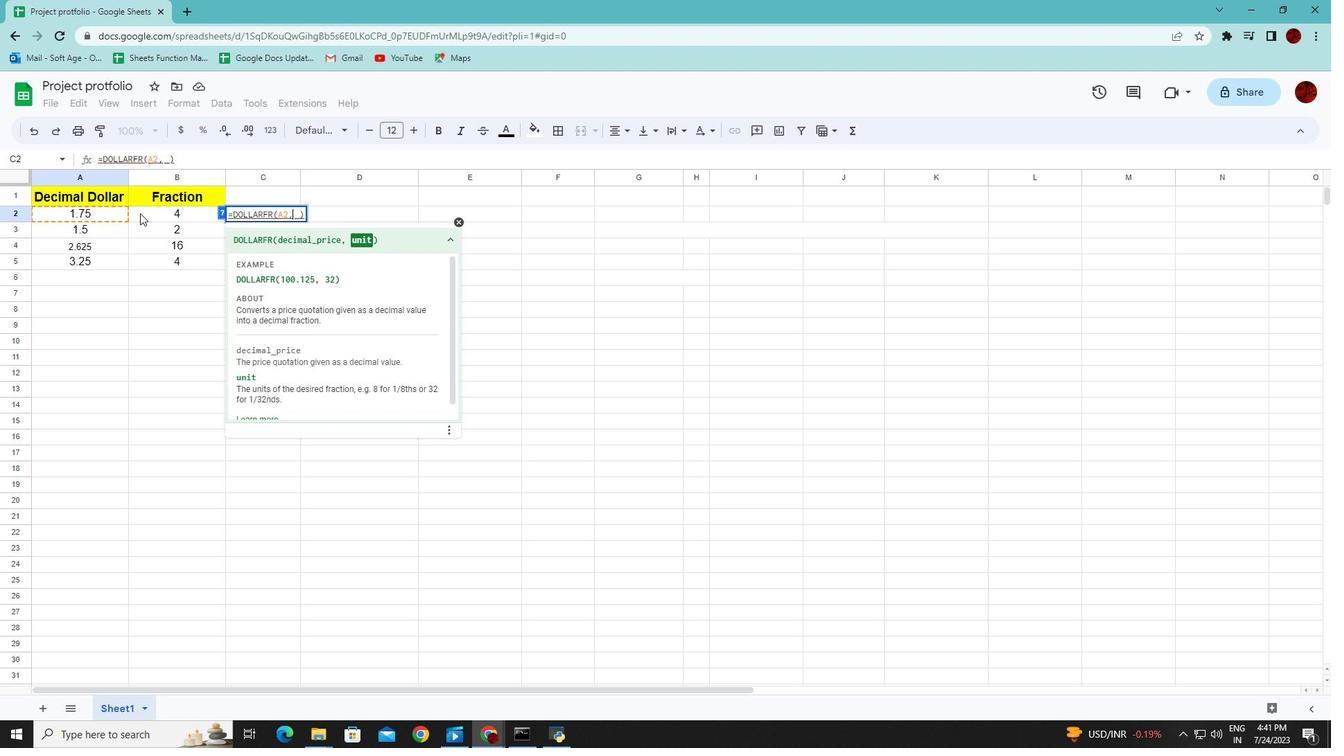 
Action: Mouse pressed left at (142, 212)
Screenshot: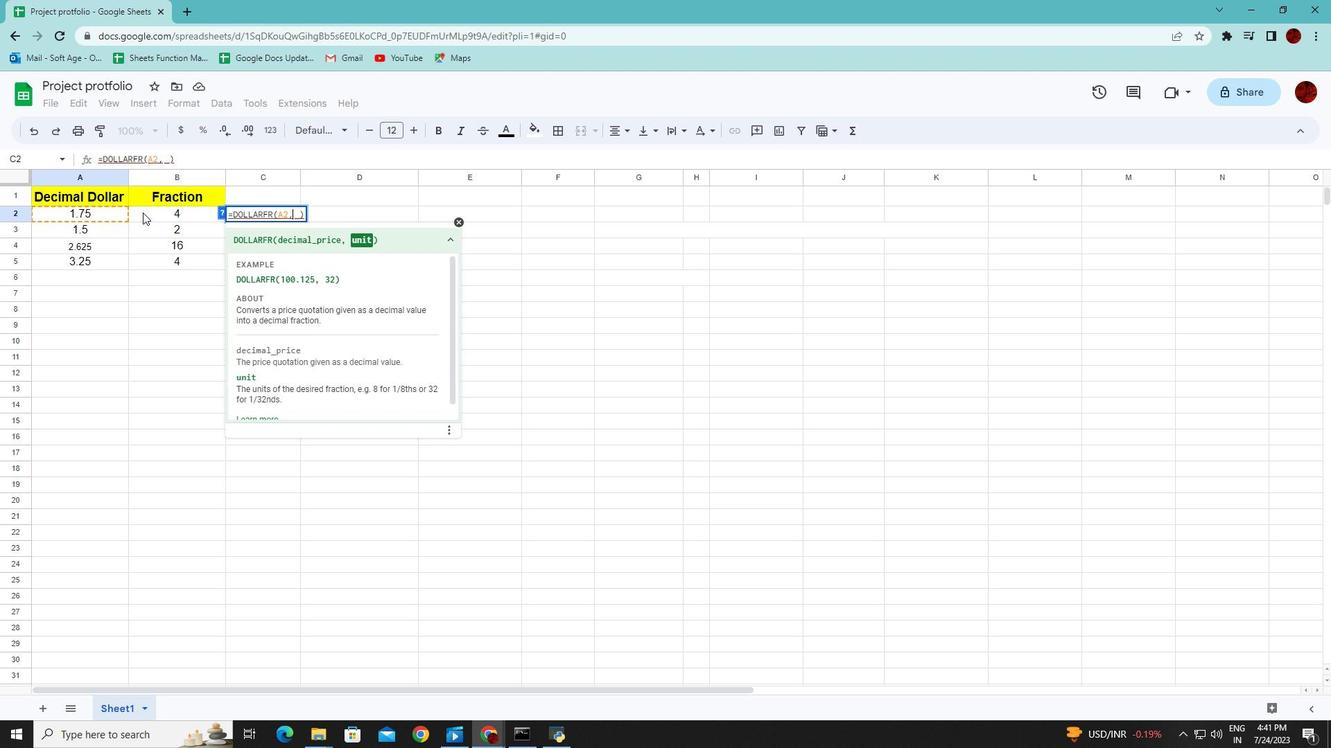 
Action: Key pressed <Key.enter>
Screenshot: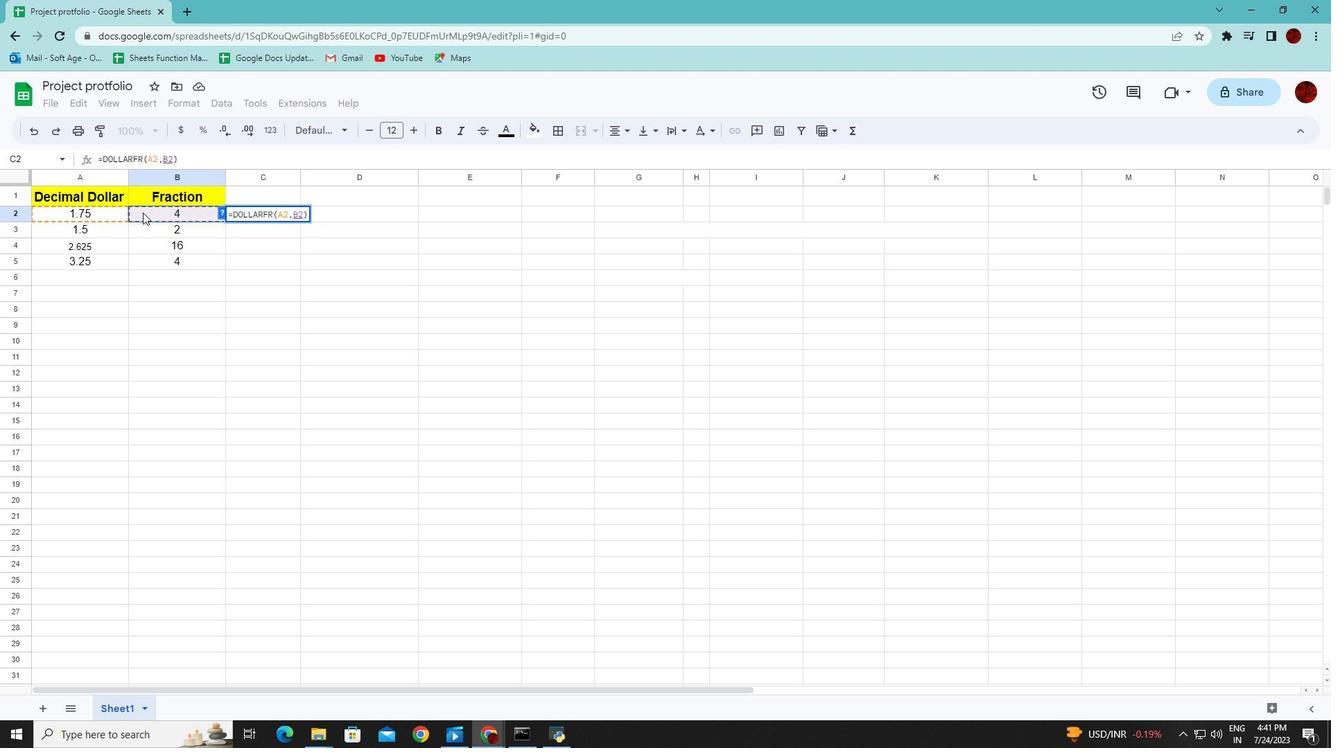 
